 Task: Select the reference search view vs-code in the default folding range provider.
Action: Mouse moved to (22, 601)
Screenshot: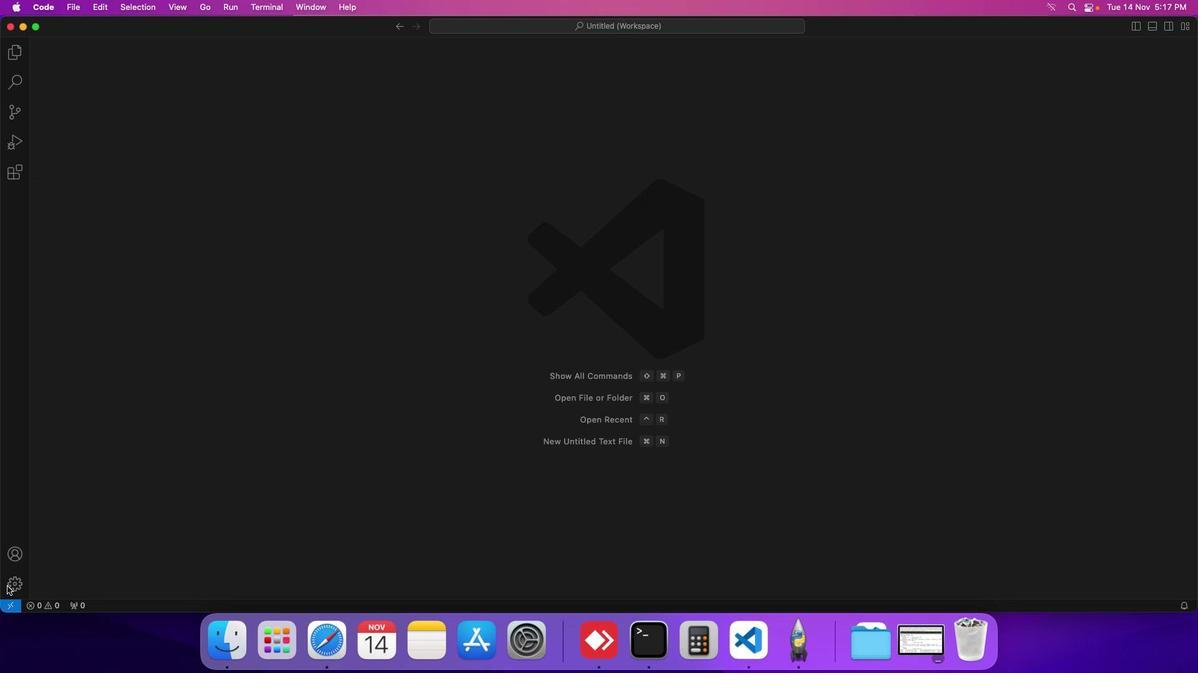 
Action: Mouse pressed left at (22, 601)
Screenshot: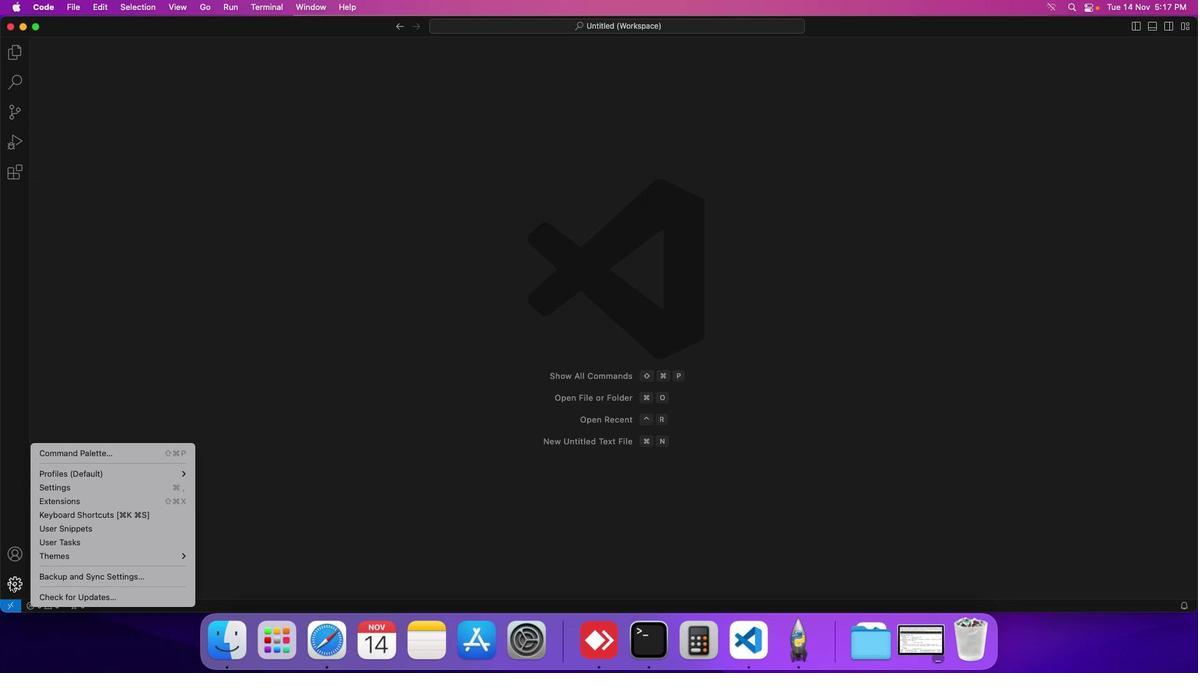
Action: Mouse moved to (129, 506)
Screenshot: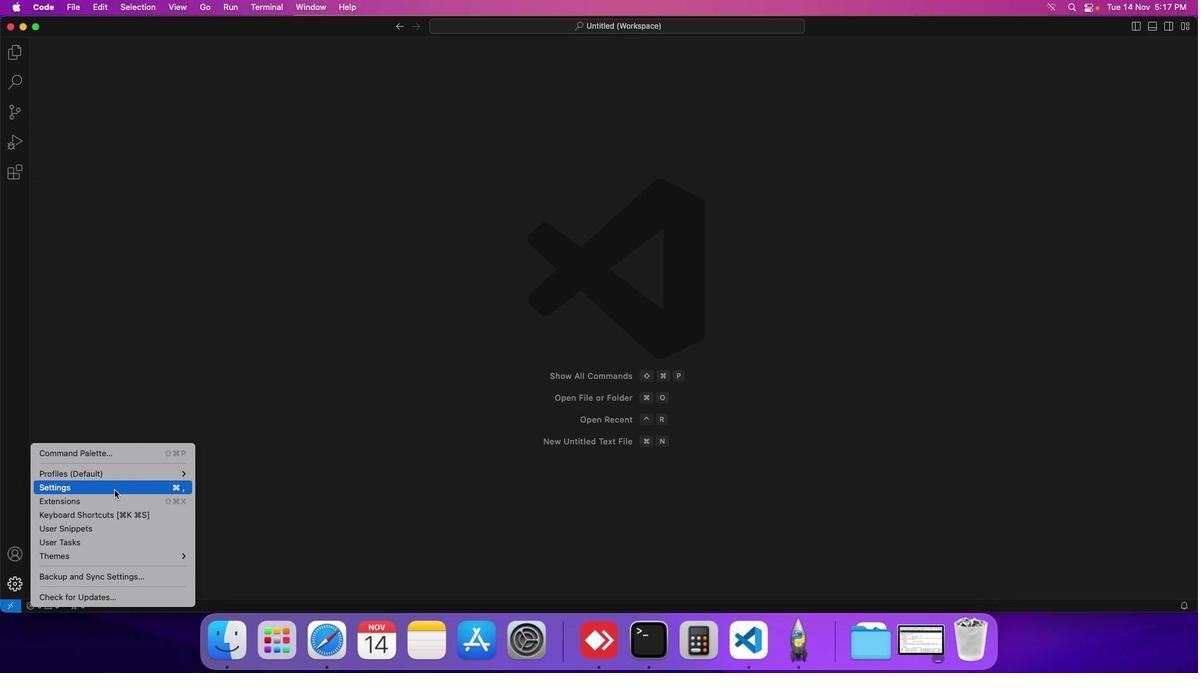 
Action: Mouse pressed left at (129, 506)
Screenshot: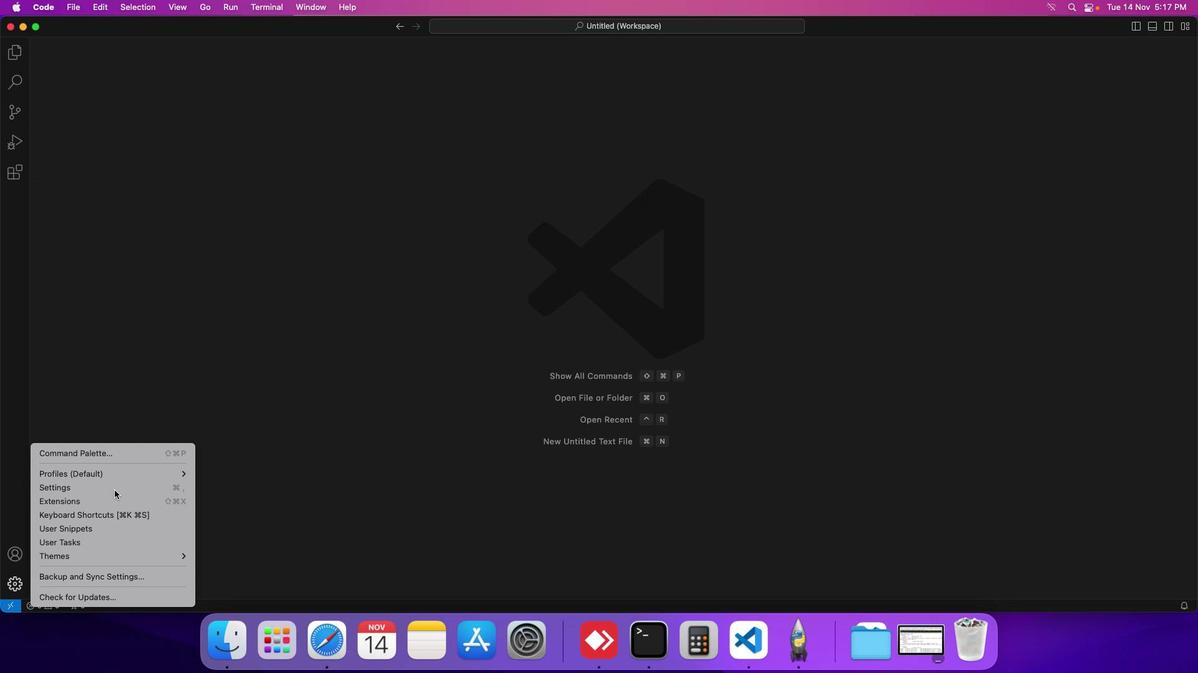 
Action: Mouse moved to (317, 112)
Screenshot: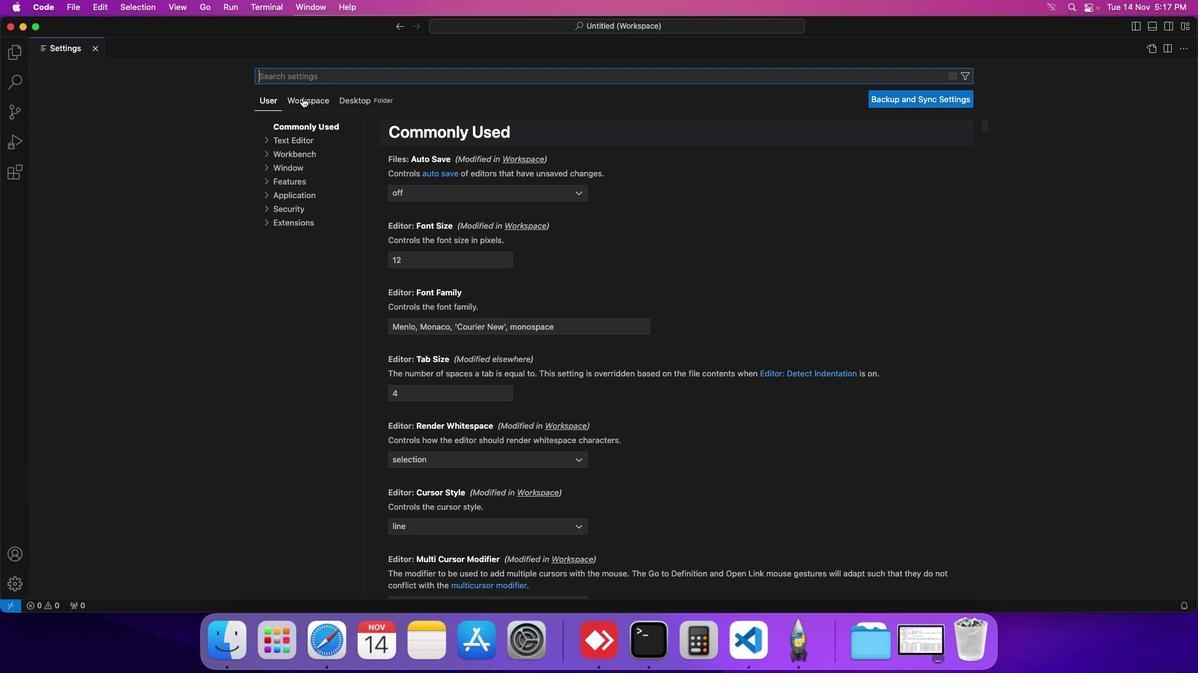
Action: Mouse pressed left at (317, 112)
Screenshot: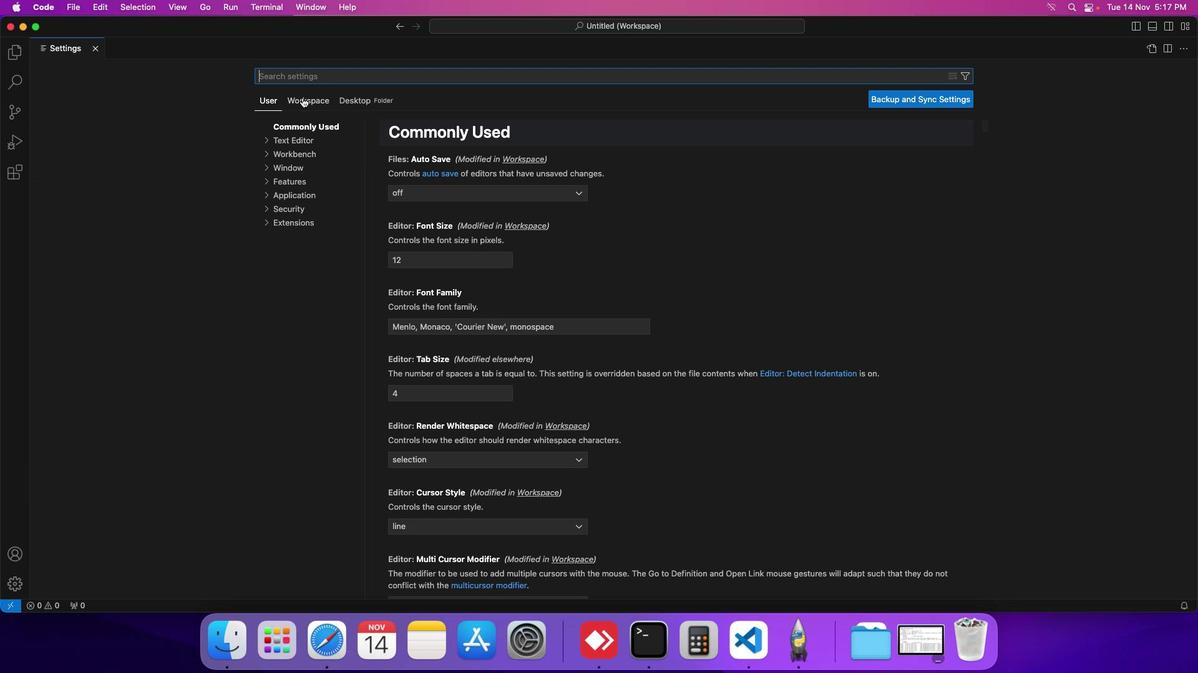 
Action: Mouse moved to (317, 152)
Screenshot: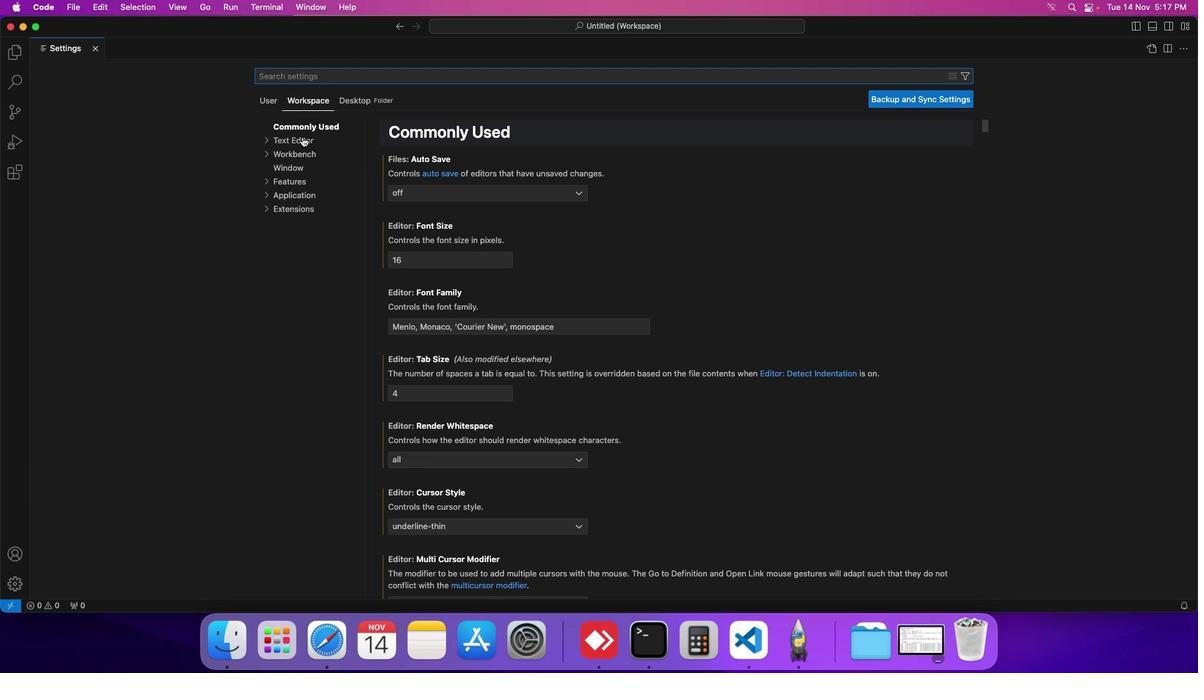 
Action: Mouse pressed left at (317, 152)
Screenshot: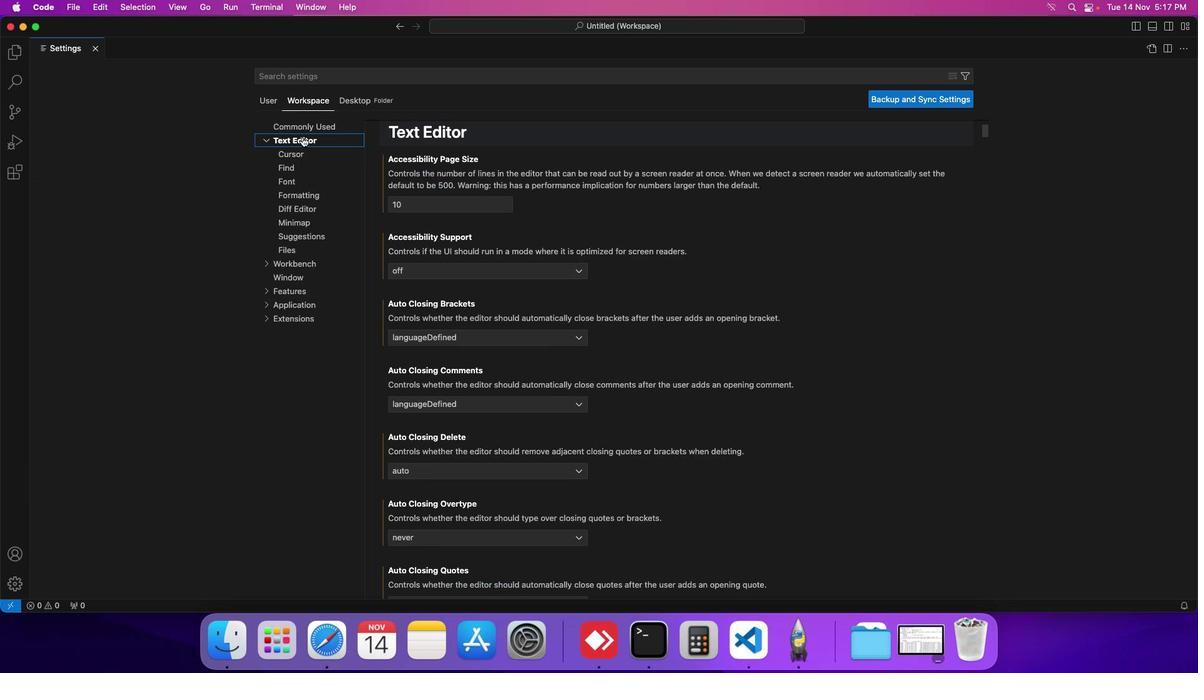 
Action: Mouse moved to (487, 353)
Screenshot: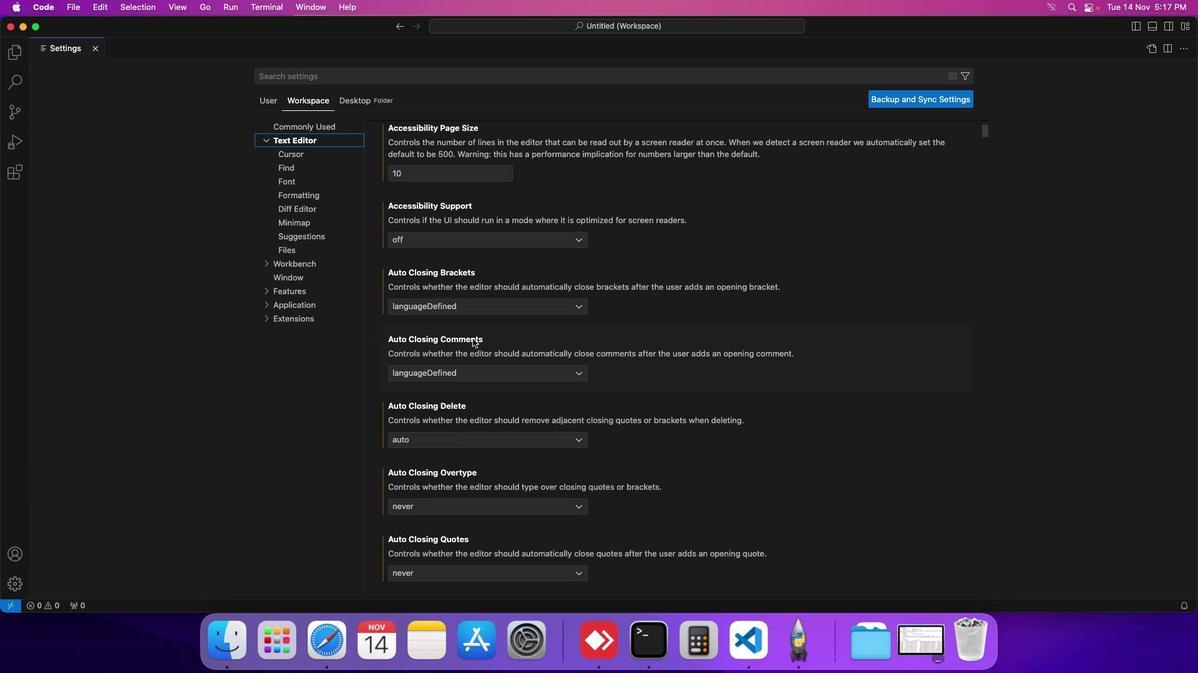 
Action: Mouse scrolled (487, 353) with delta (14, 14)
Screenshot: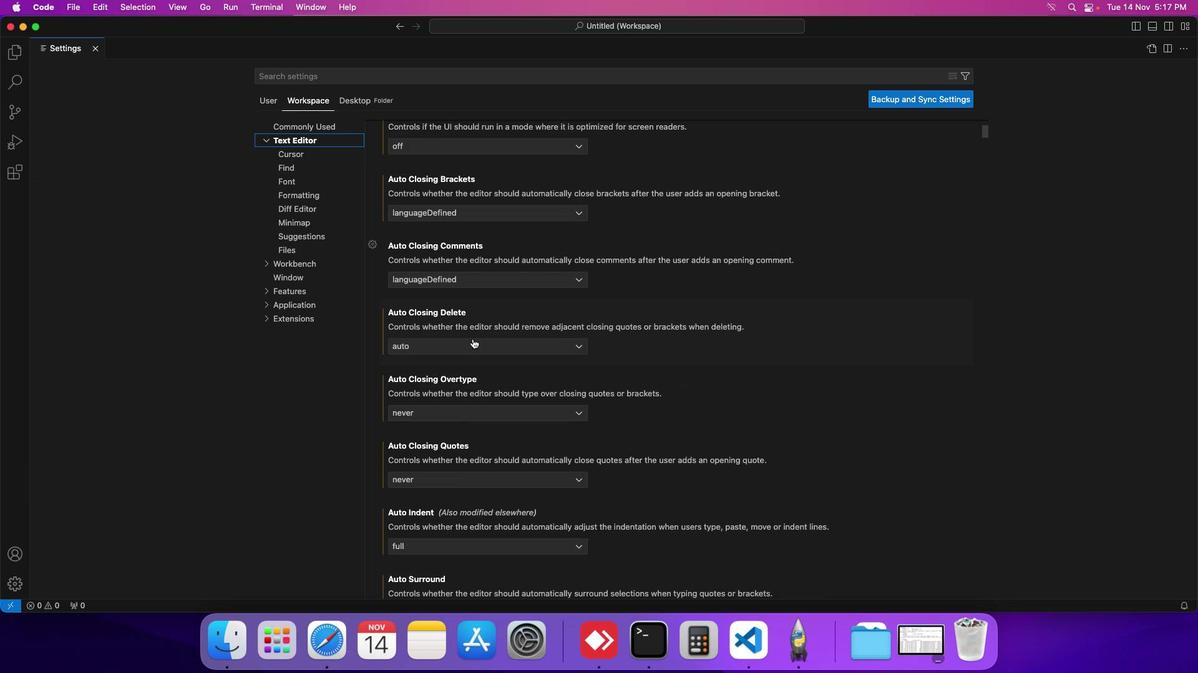 
Action: Mouse scrolled (487, 353) with delta (14, 14)
Screenshot: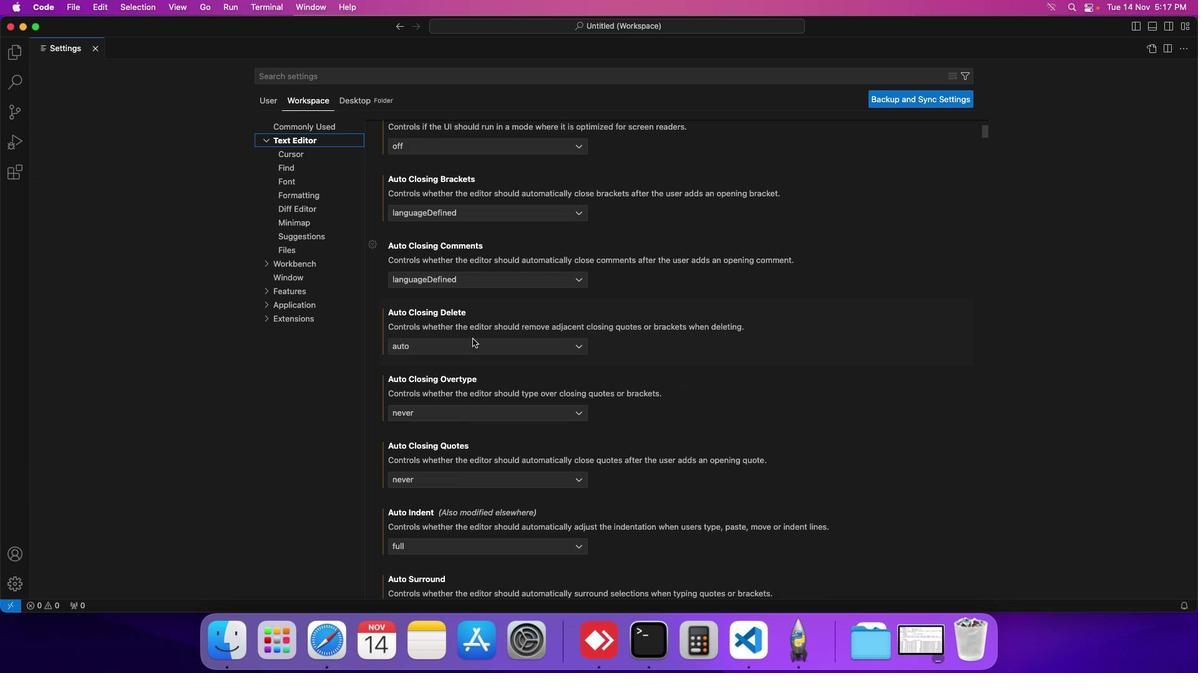 
Action: Mouse scrolled (487, 353) with delta (14, 13)
Screenshot: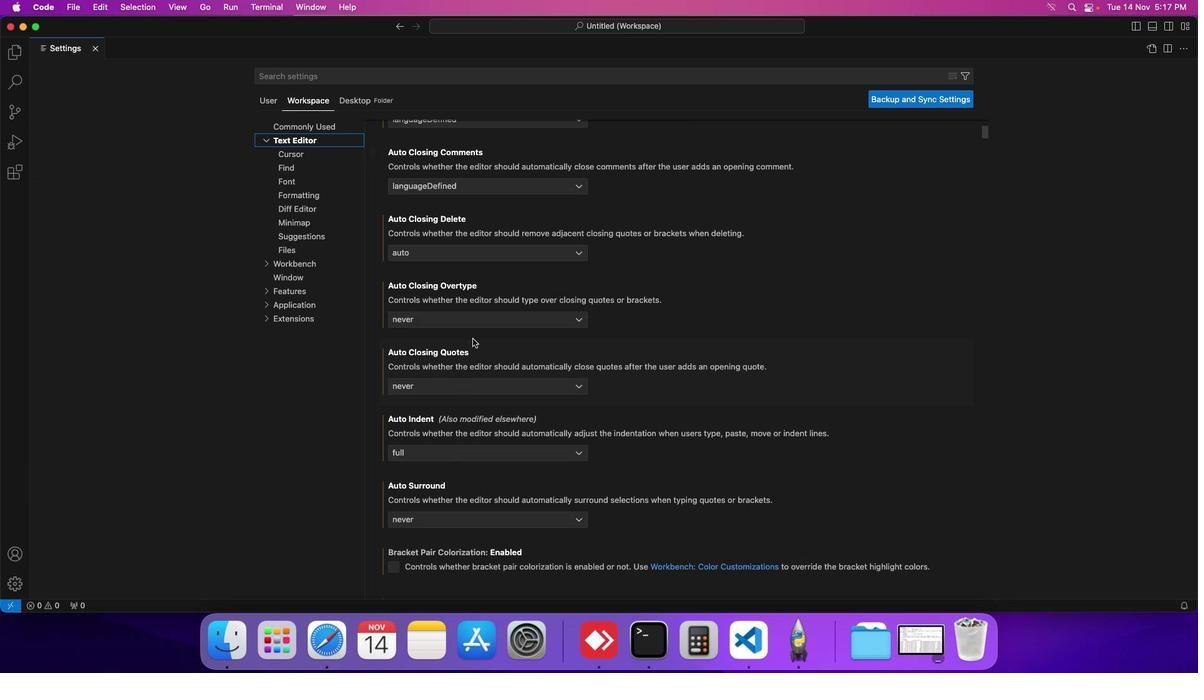 
Action: Mouse scrolled (487, 353) with delta (14, 13)
Screenshot: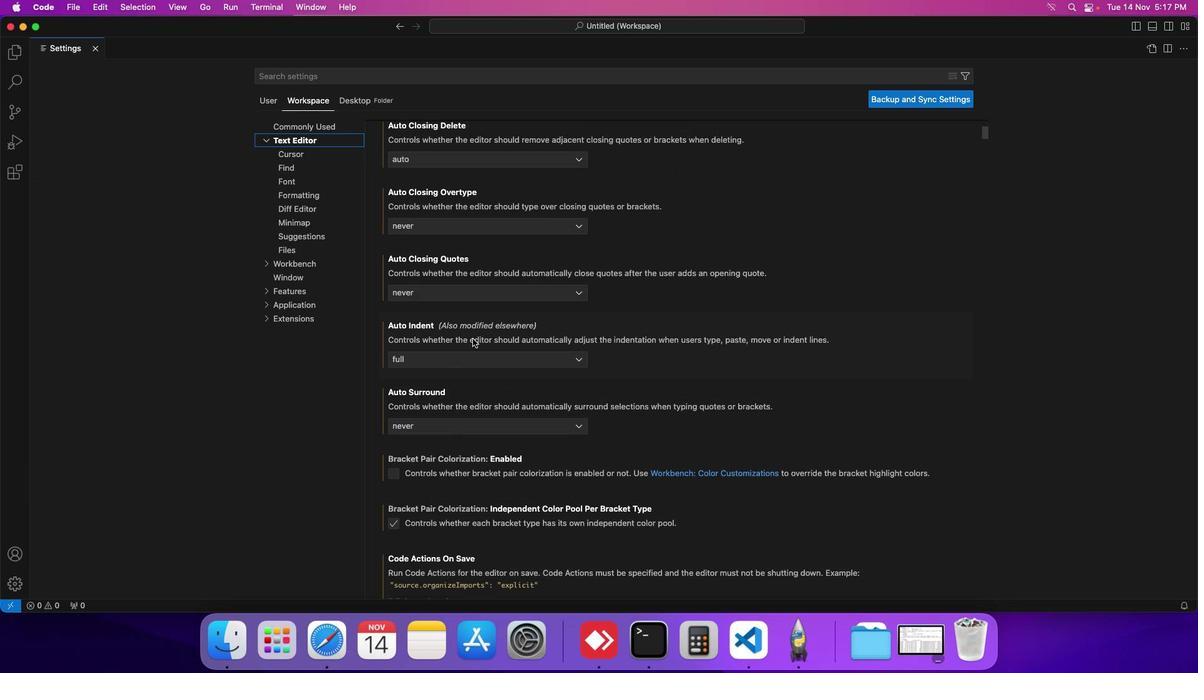 
Action: Mouse scrolled (487, 353) with delta (14, 13)
Screenshot: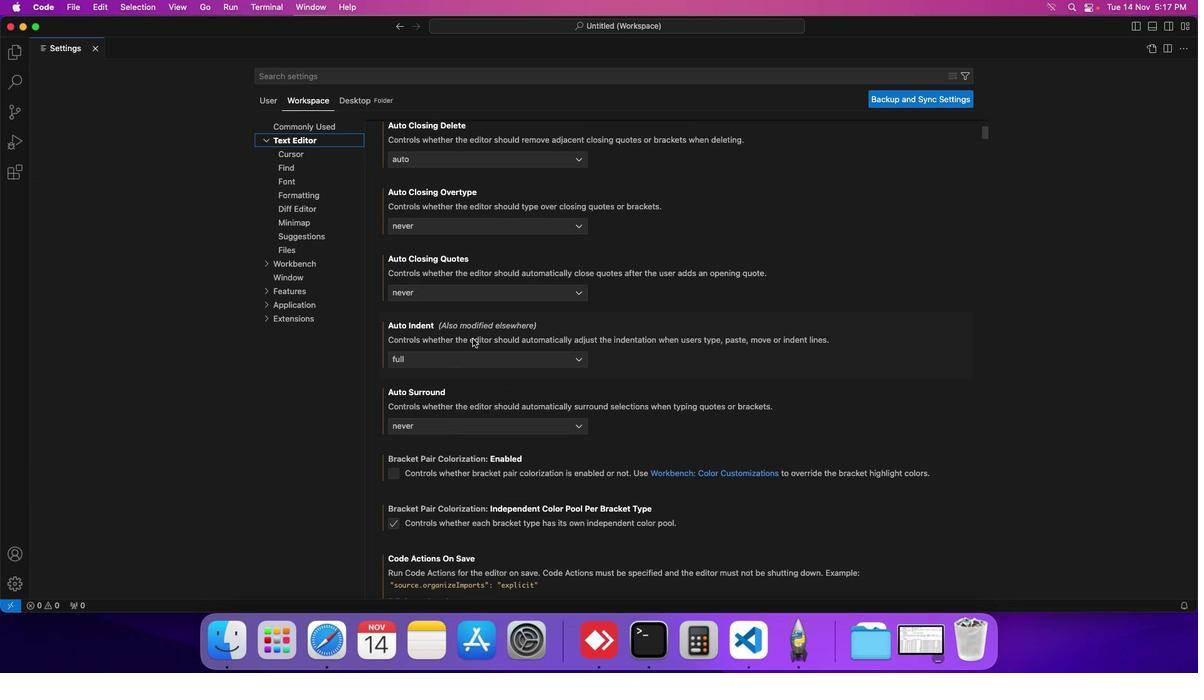 
Action: Mouse scrolled (487, 353) with delta (14, 14)
Screenshot: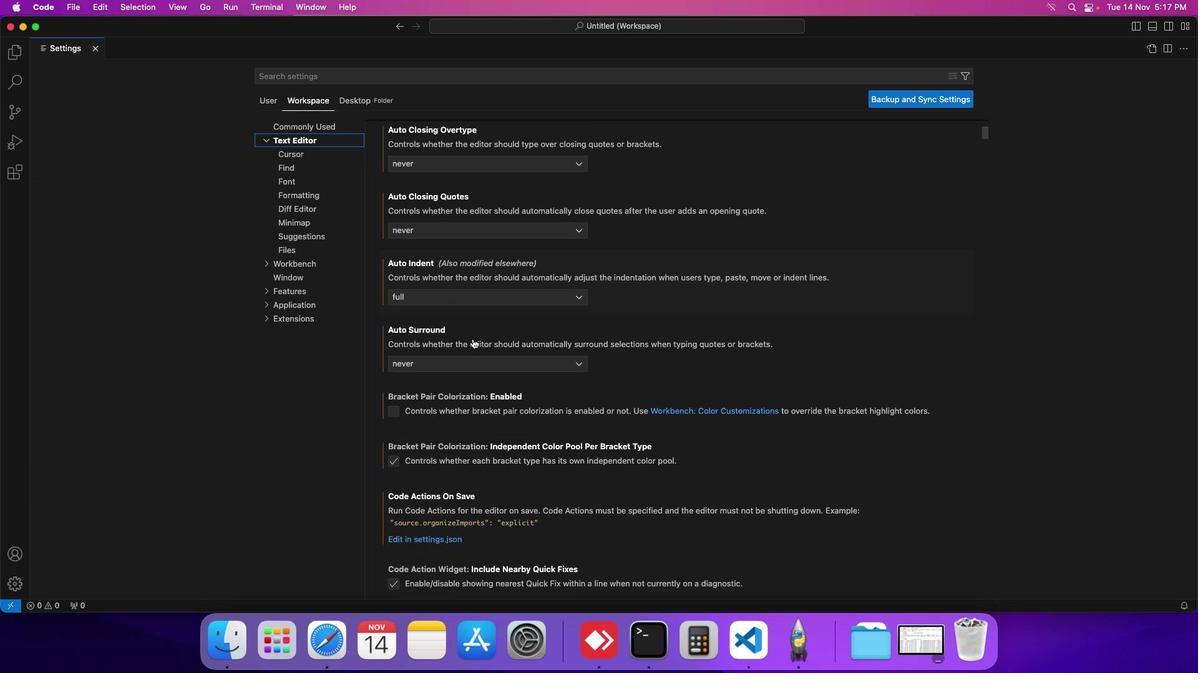 
Action: Mouse scrolled (487, 353) with delta (14, 14)
Screenshot: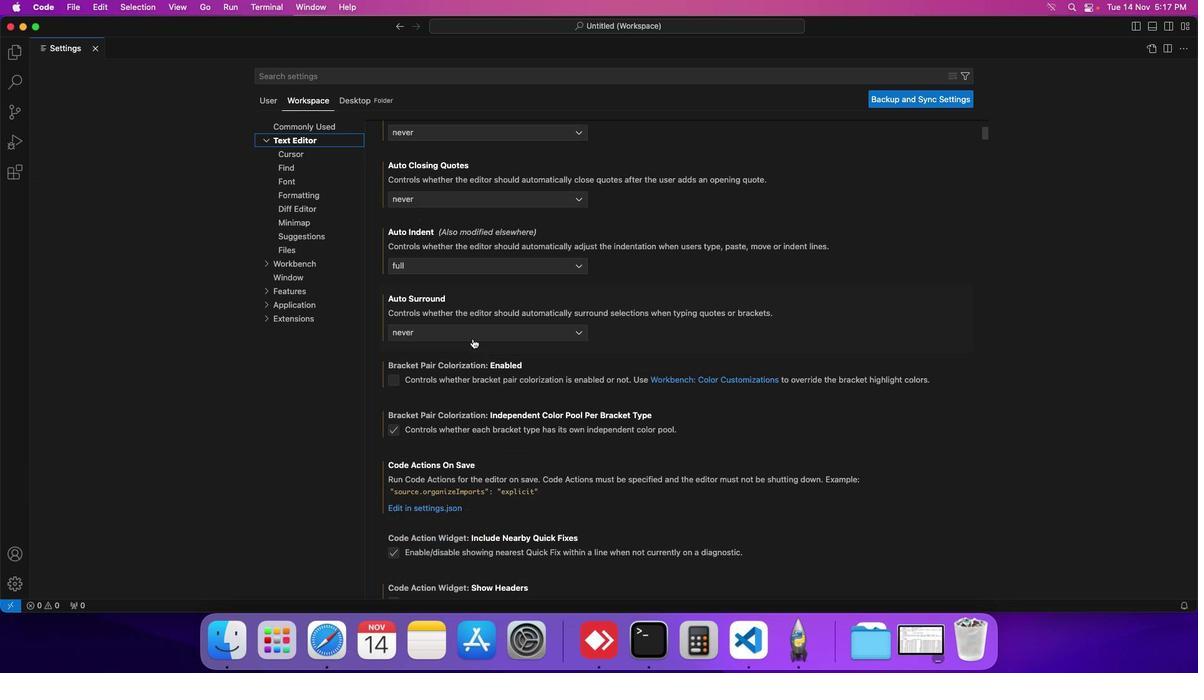 
Action: Mouse scrolled (487, 353) with delta (14, 14)
Screenshot: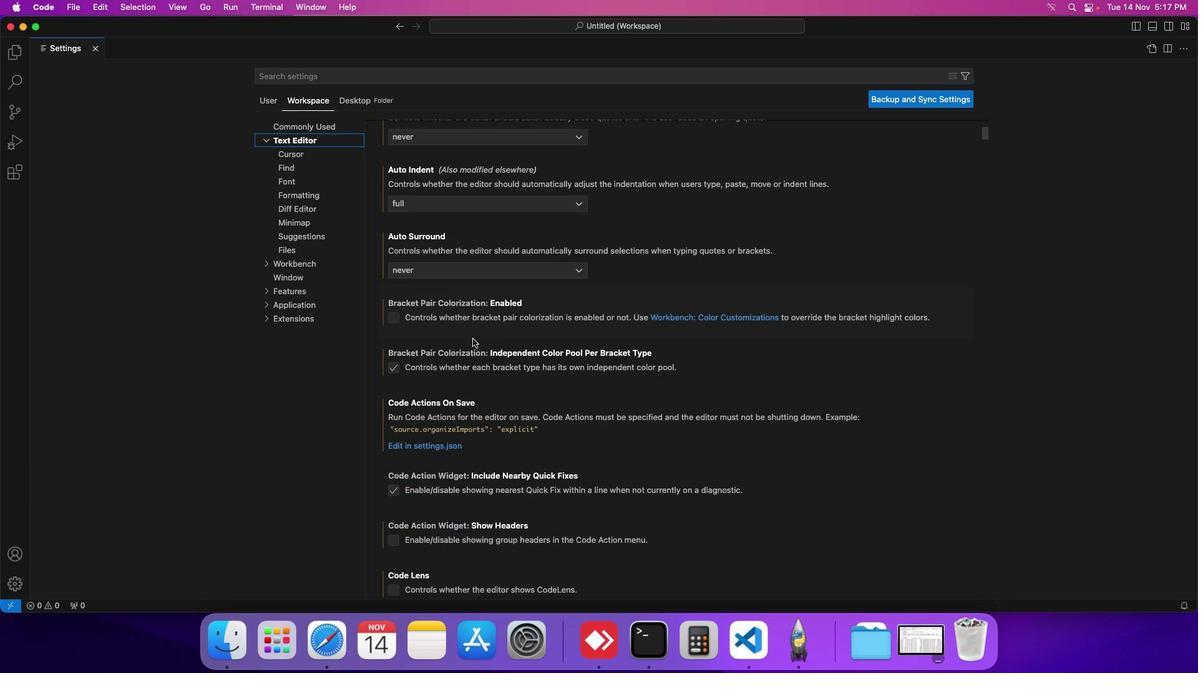 
Action: Mouse scrolled (487, 353) with delta (14, 13)
Screenshot: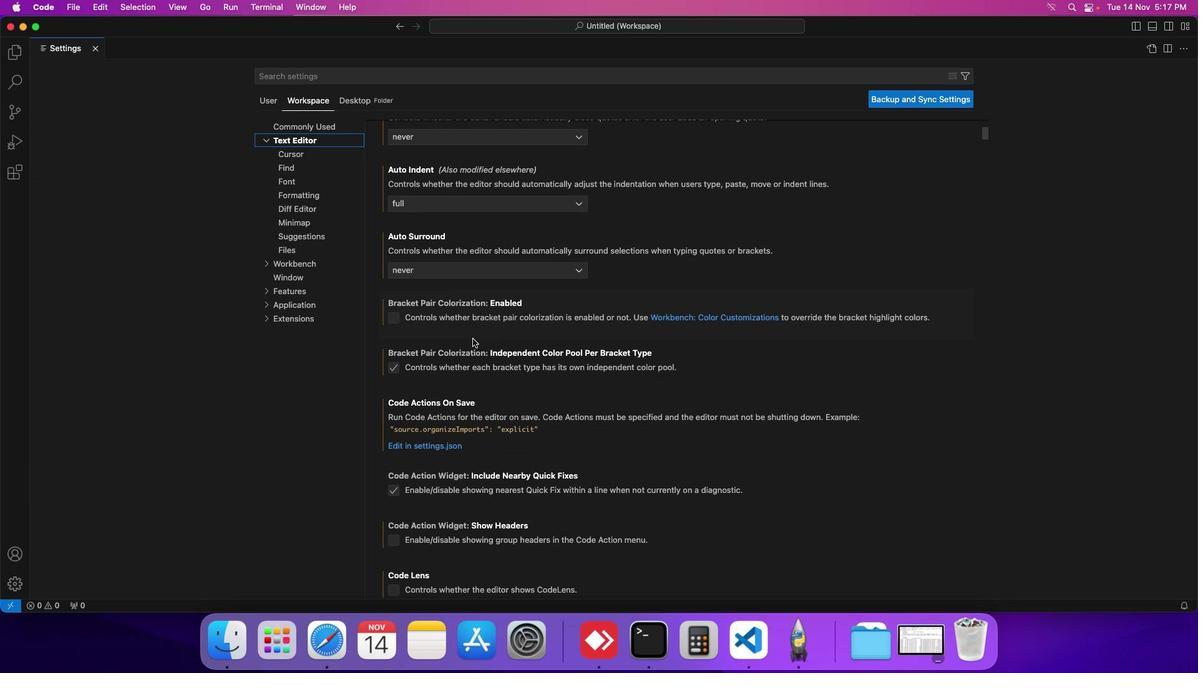 
Action: Mouse scrolled (487, 353) with delta (14, 14)
Screenshot: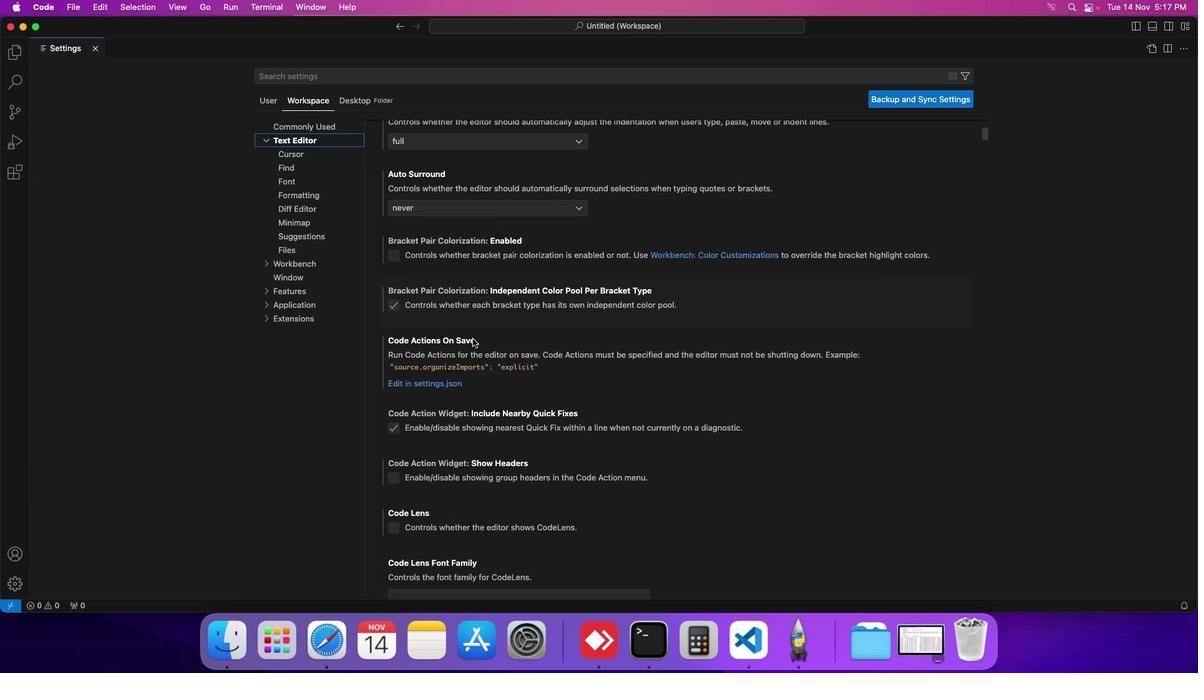 
Action: Mouse scrolled (487, 353) with delta (14, 14)
Screenshot: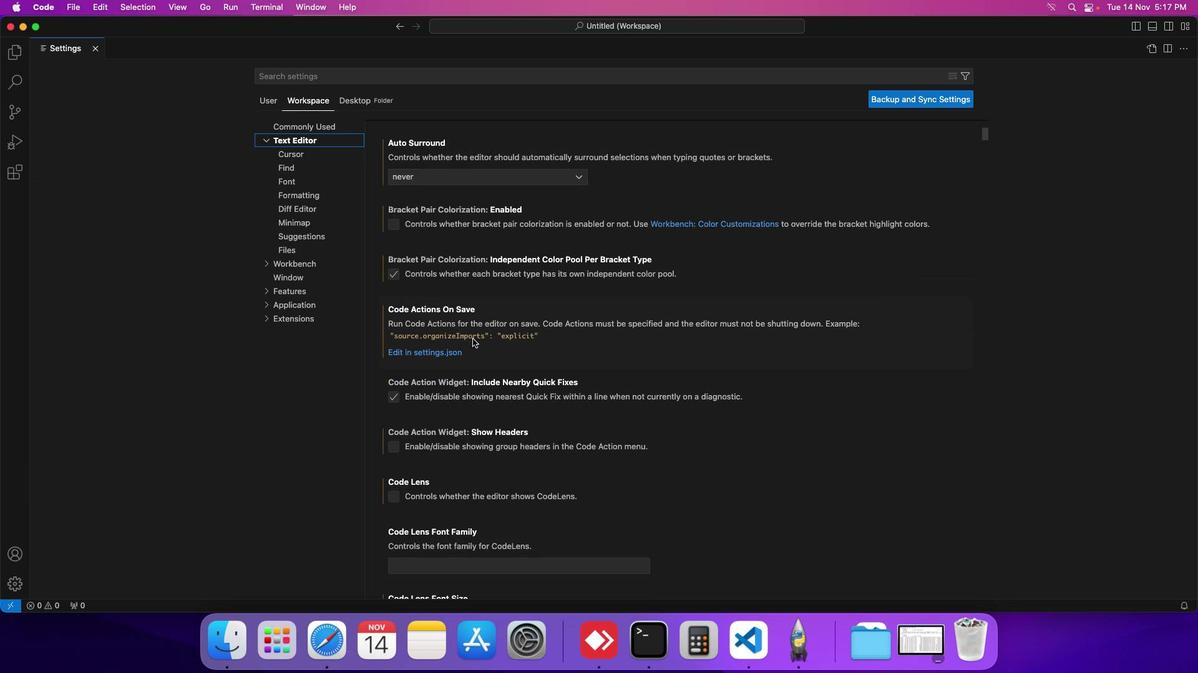 
Action: Mouse scrolled (487, 353) with delta (14, 14)
Screenshot: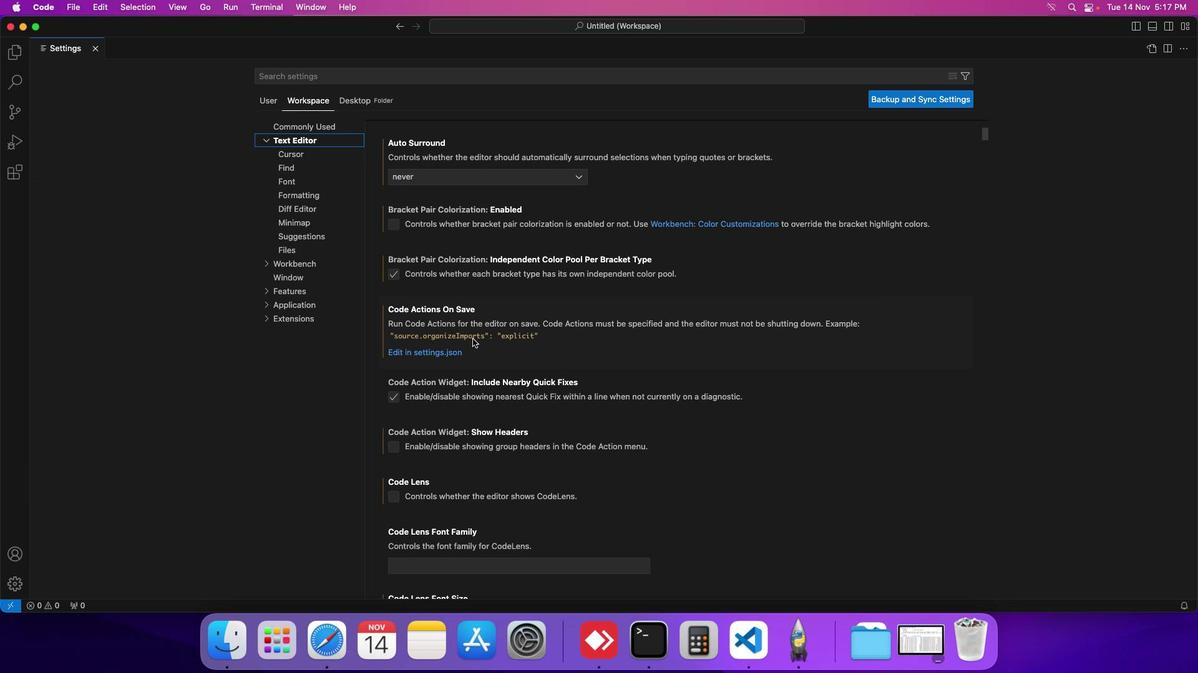 
Action: Mouse scrolled (487, 353) with delta (14, 14)
Screenshot: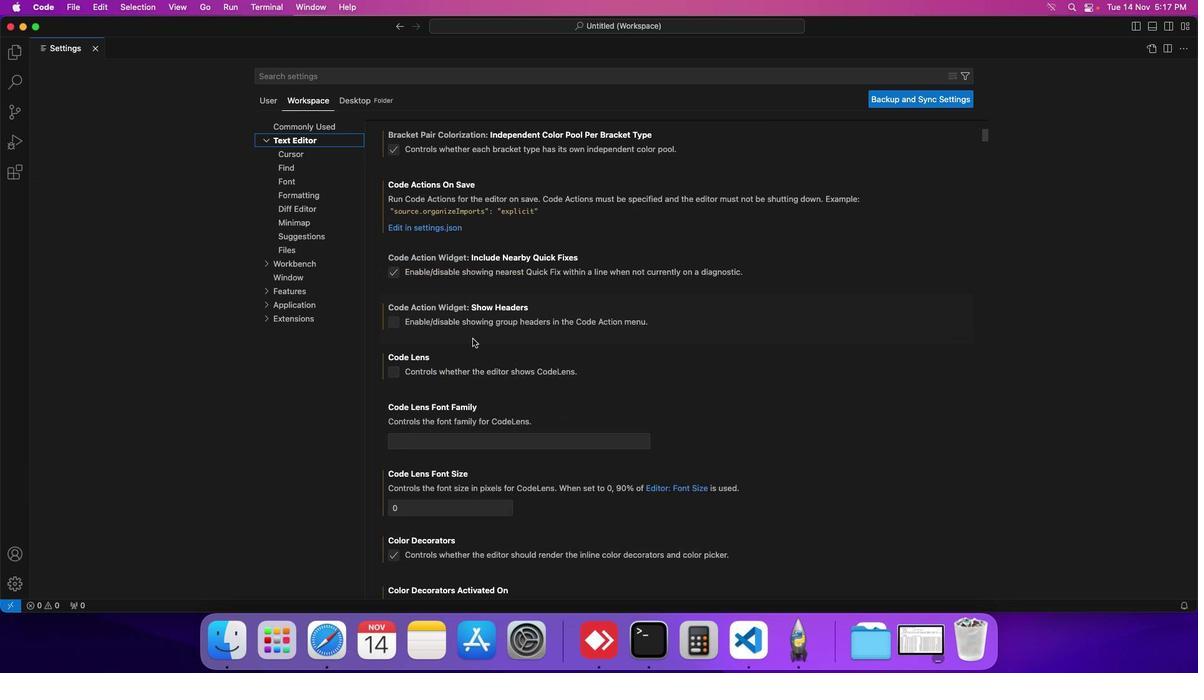 
Action: Mouse scrolled (487, 353) with delta (14, 14)
Screenshot: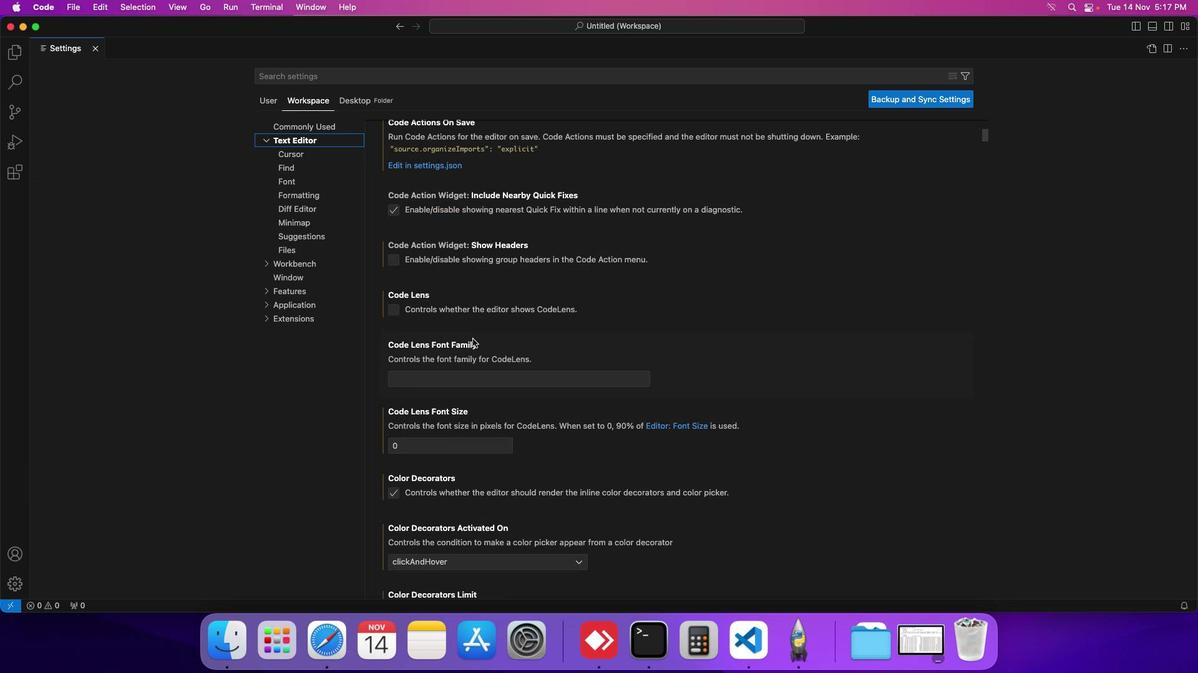 
Action: Mouse scrolled (487, 353) with delta (14, 13)
Screenshot: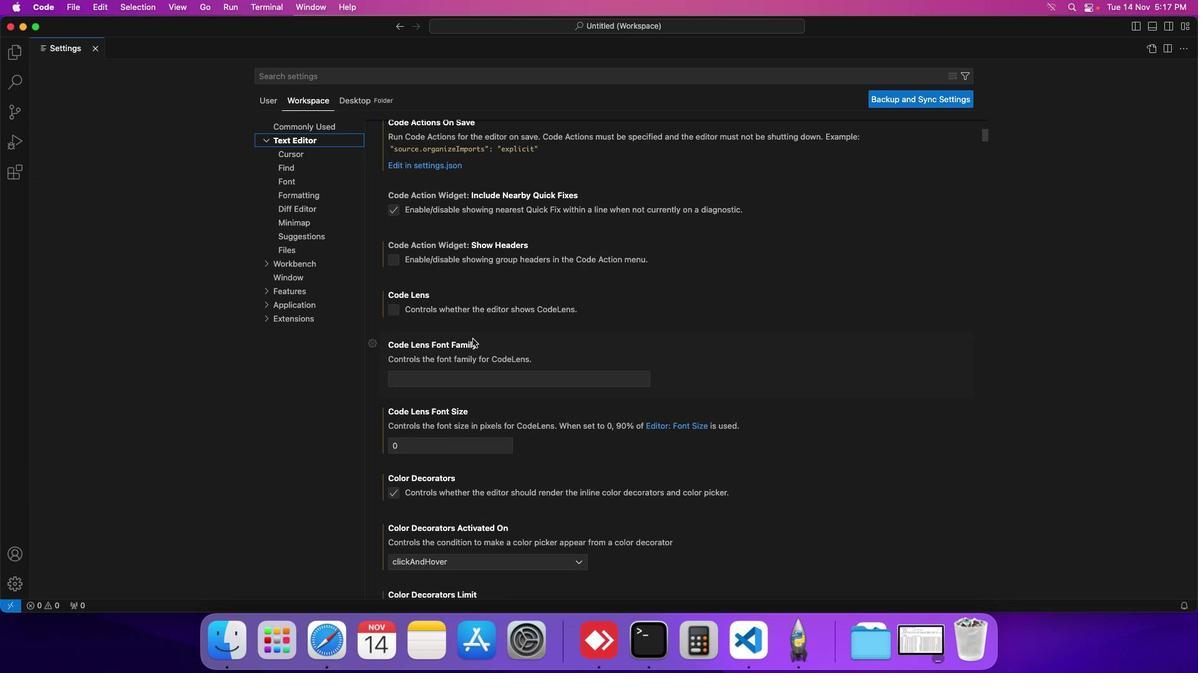 
Action: Mouse scrolled (487, 353) with delta (14, 13)
Screenshot: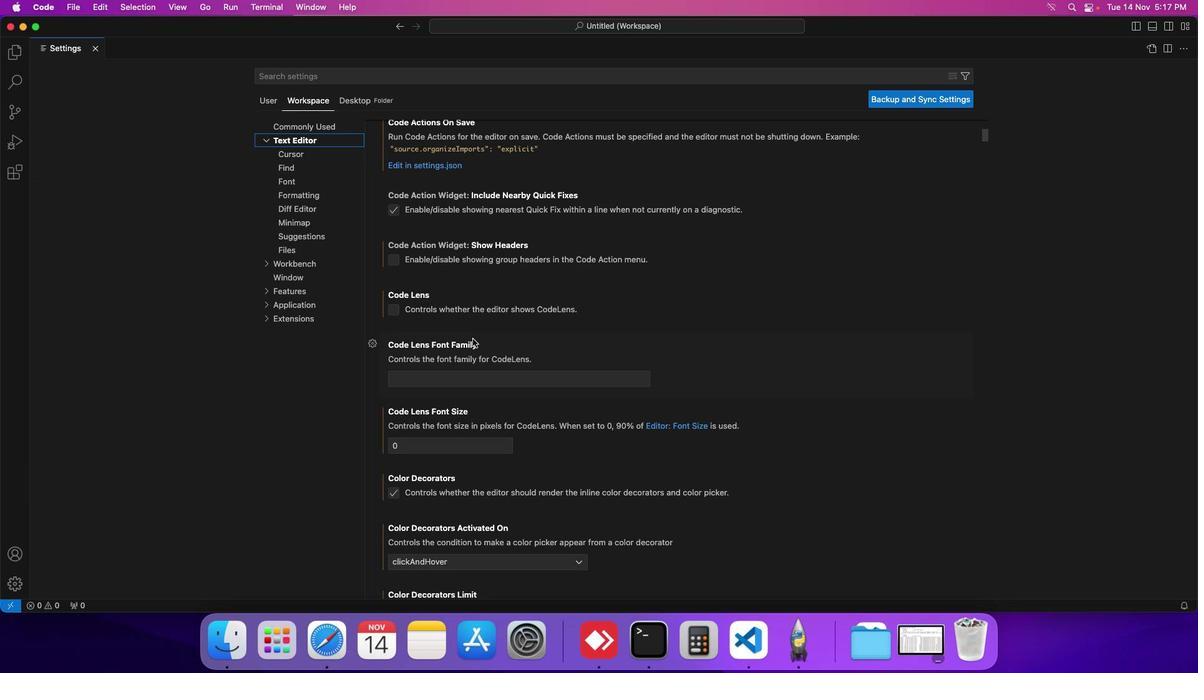 
Action: Mouse scrolled (487, 353) with delta (14, 14)
Screenshot: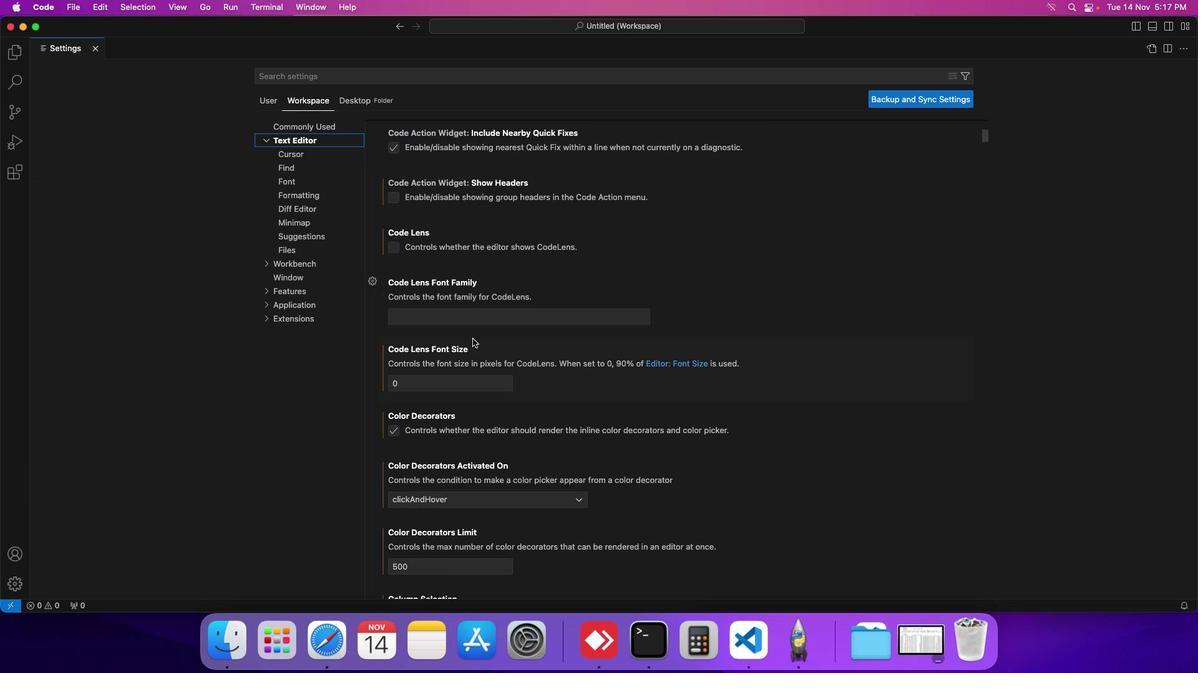 
Action: Mouse scrolled (487, 353) with delta (14, 14)
Screenshot: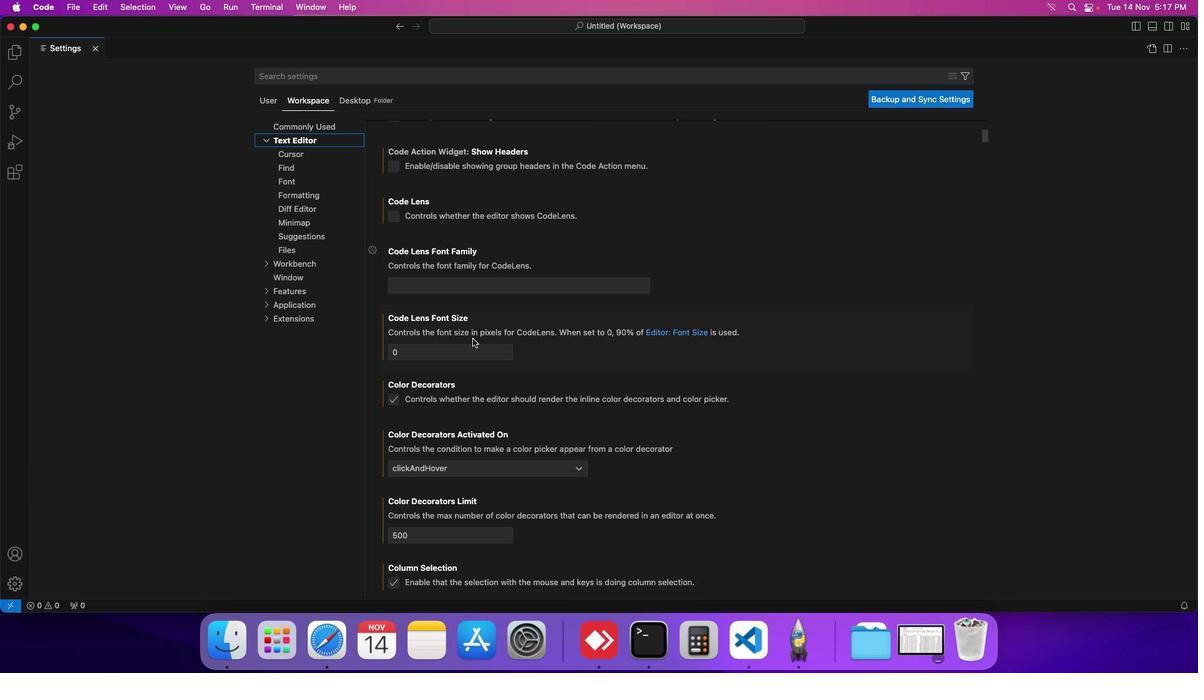 
Action: Mouse scrolled (487, 353) with delta (14, 14)
Screenshot: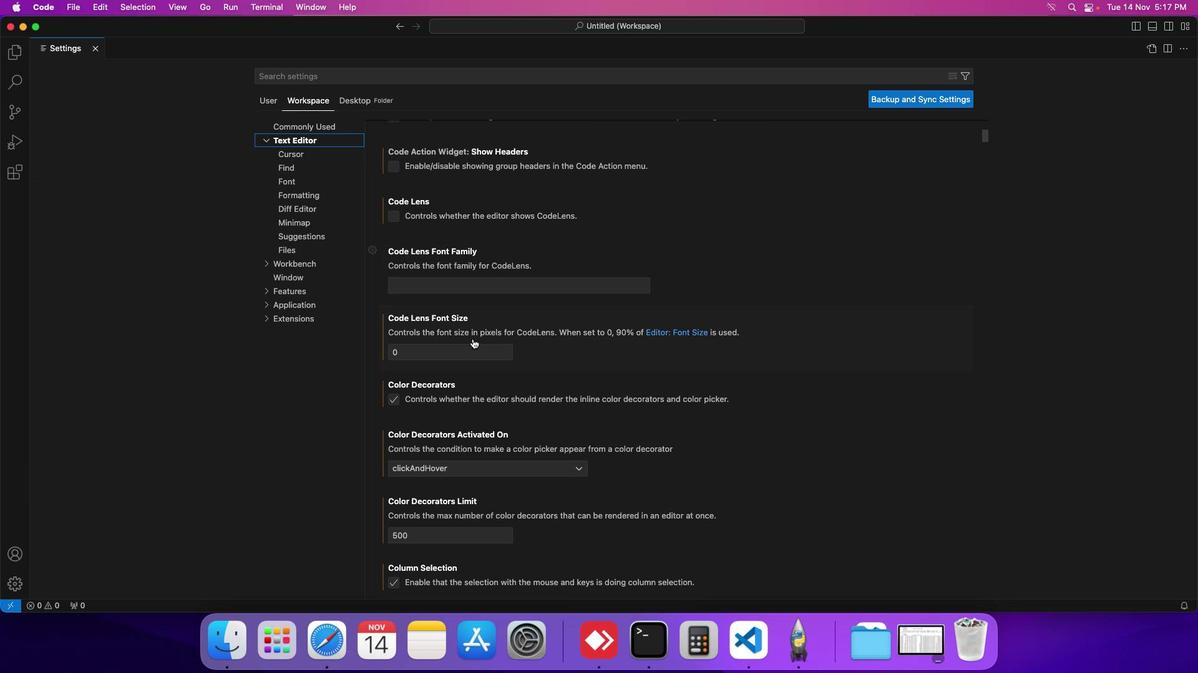 
Action: Mouse scrolled (487, 353) with delta (14, 13)
Screenshot: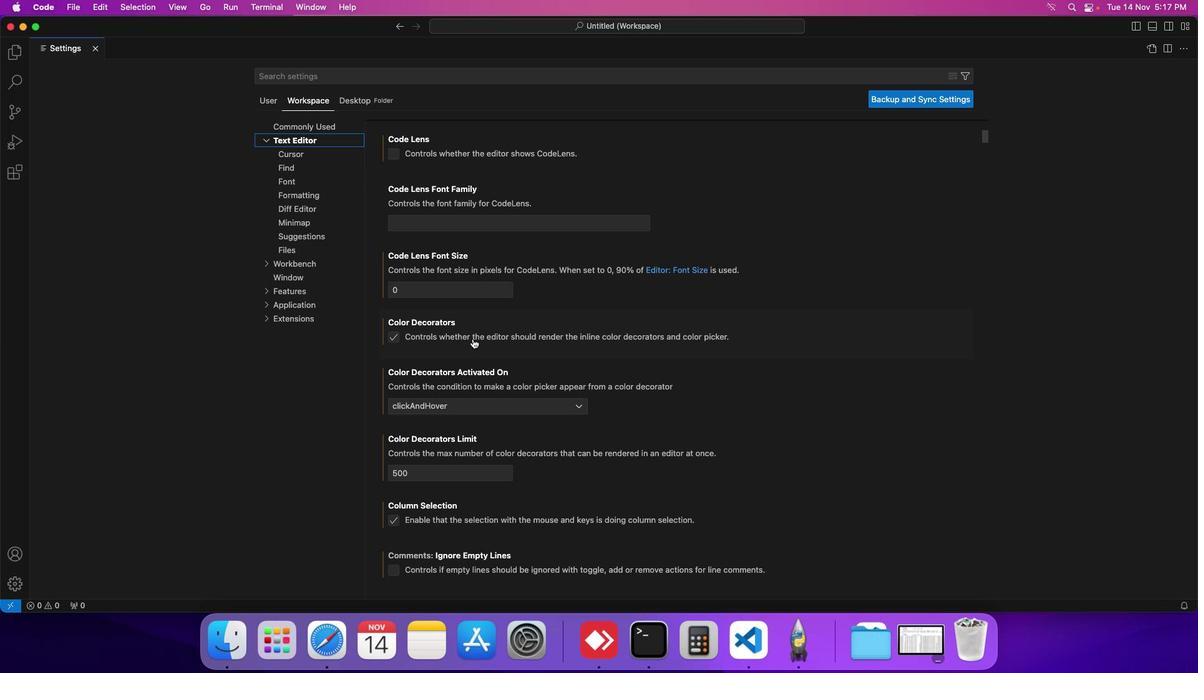 
Action: Mouse scrolled (487, 353) with delta (14, 14)
Screenshot: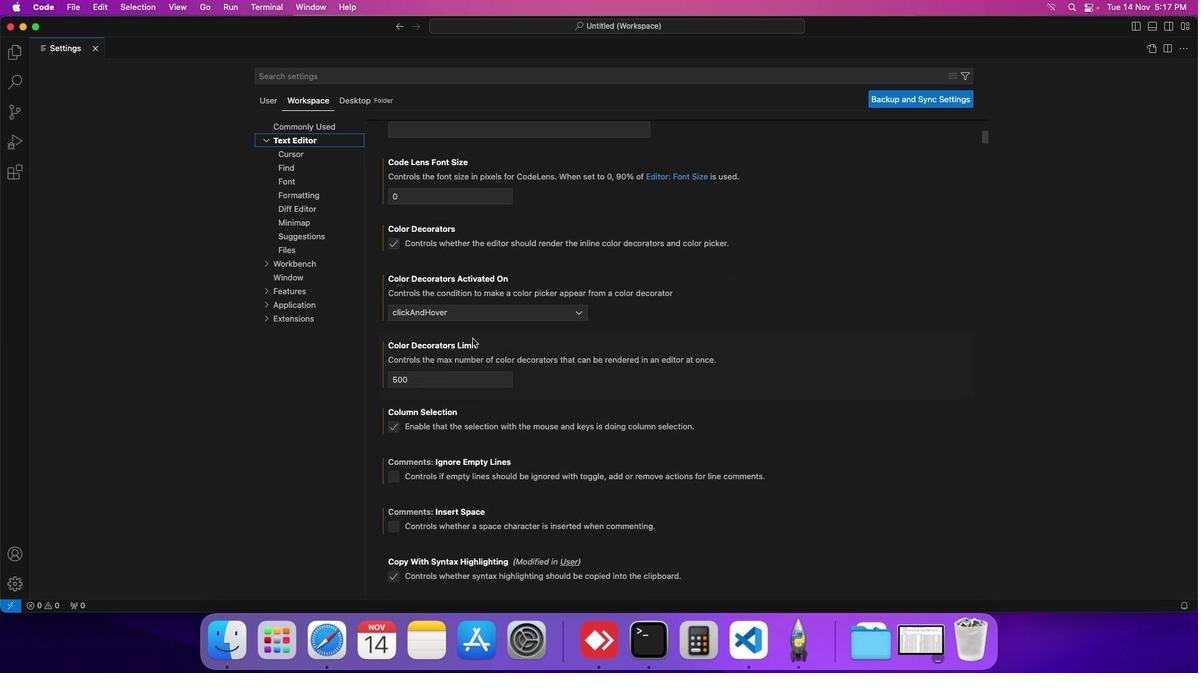 
Action: Mouse scrolled (487, 353) with delta (14, 14)
Screenshot: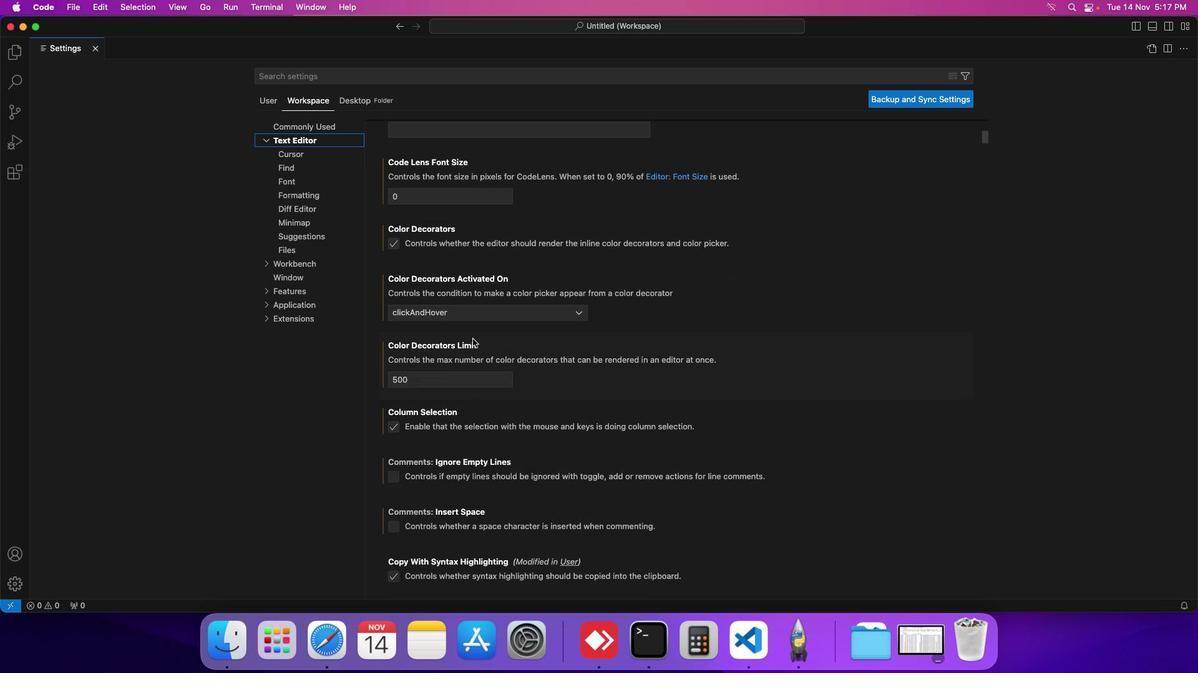 
Action: Mouse scrolled (487, 353) with delta (14, 14)
Screenshot: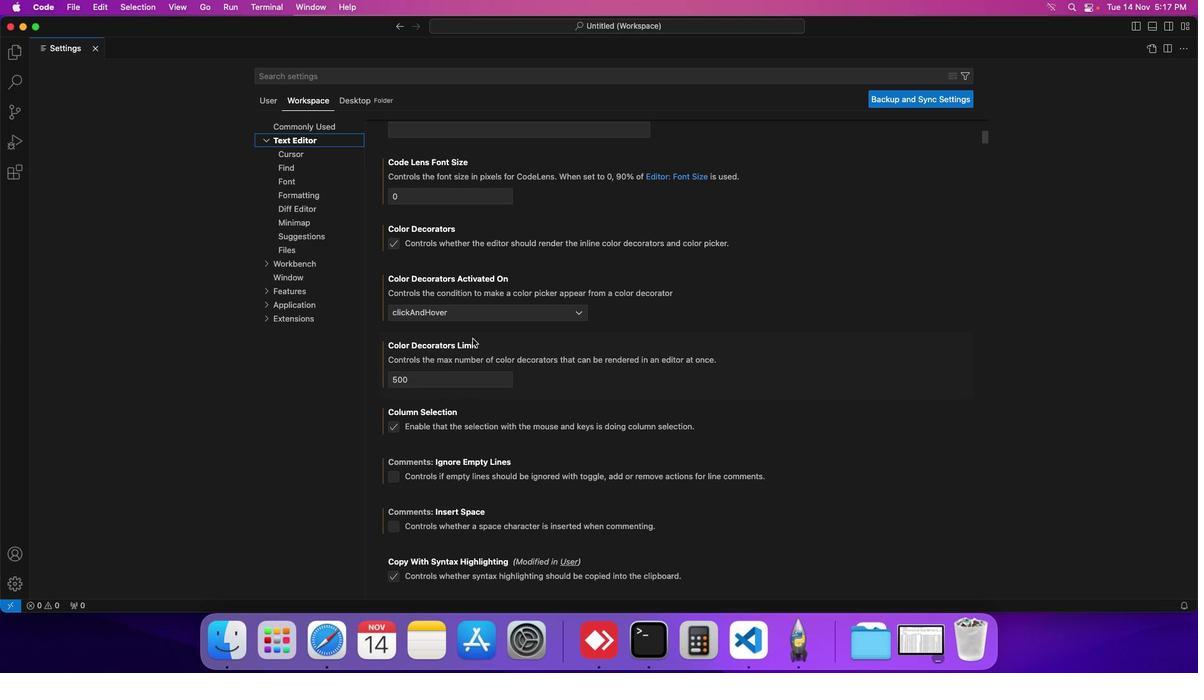 
Action: Mouse scrolled (487, 353) with delta (14, 14)
Screenshot: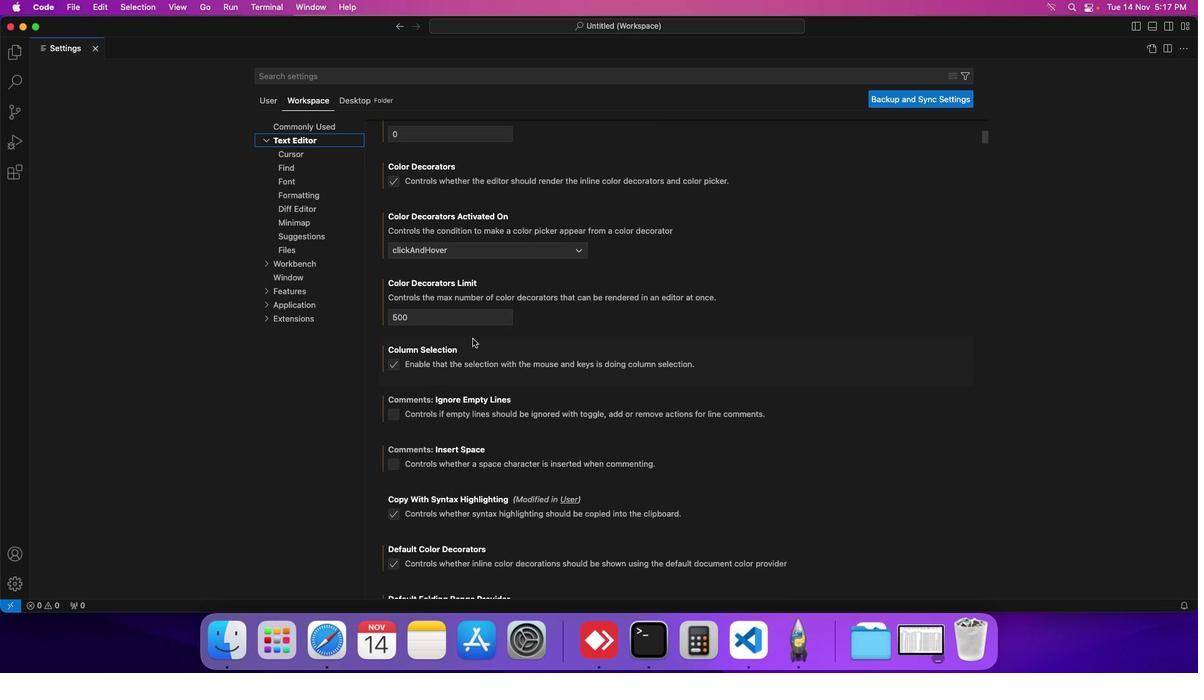 
Action: Mouse scrolled (487, 353) with delta (14, 14)
Screenshot: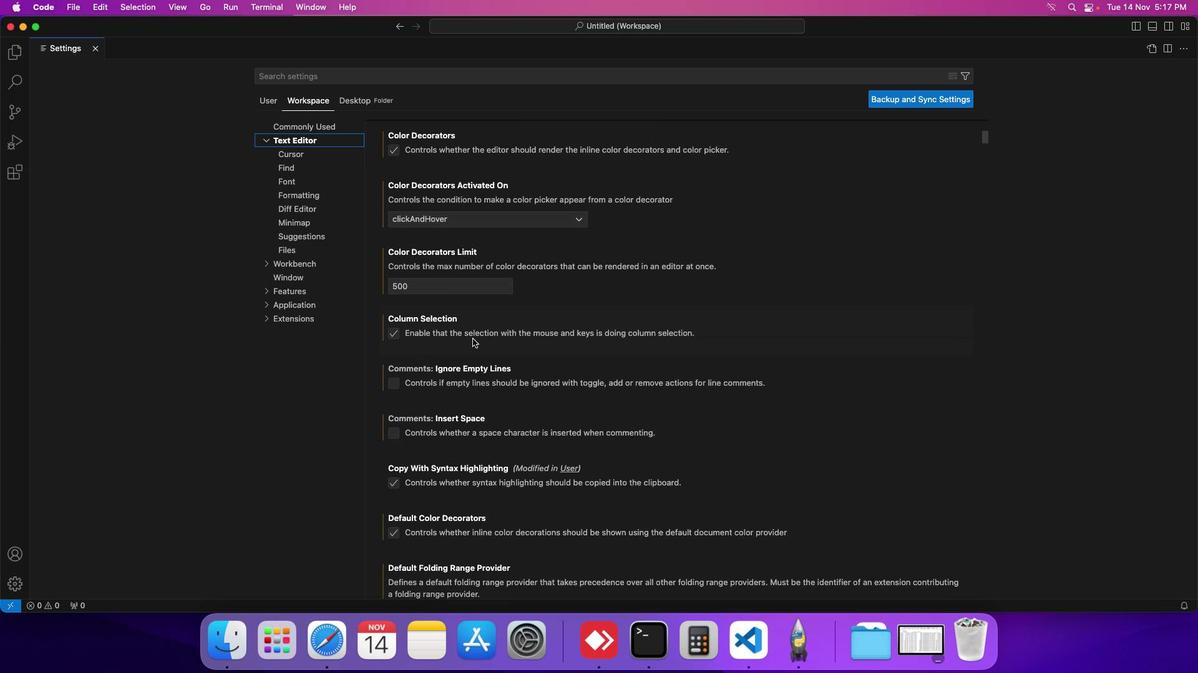 
Action: Mouse scrolled (487, 353) with delta (14, 14)
Screenshot: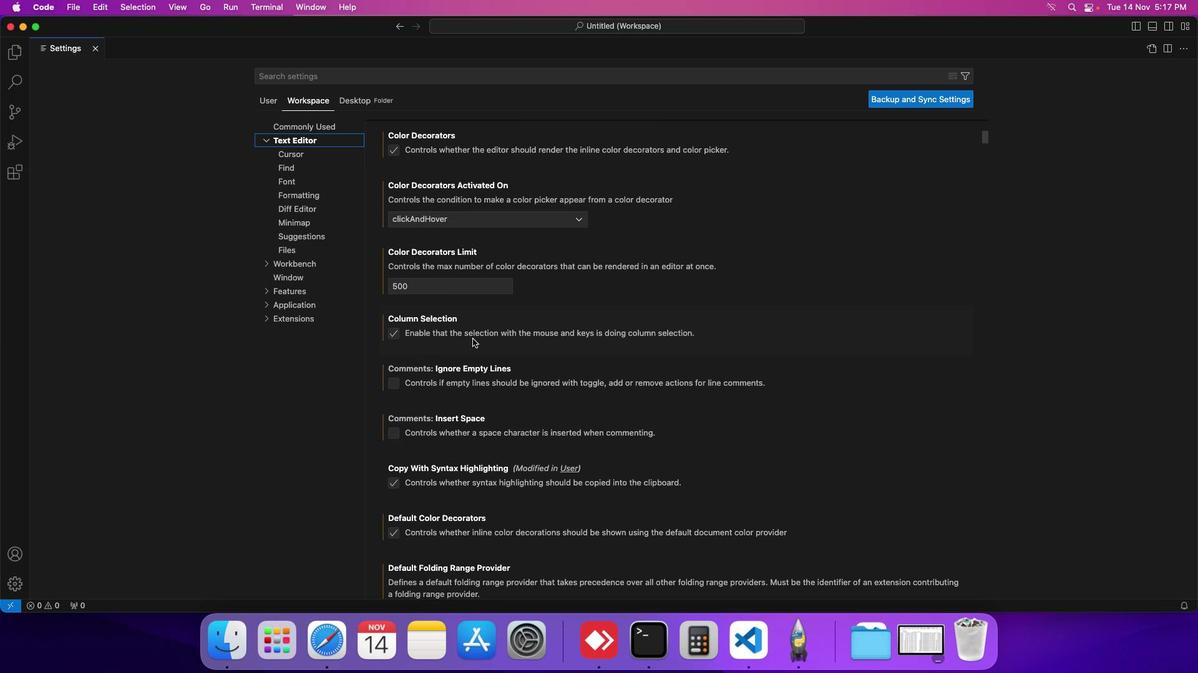 
Action: Mouse scrolled (487, 353) with delta (14, 14)
Screenshot: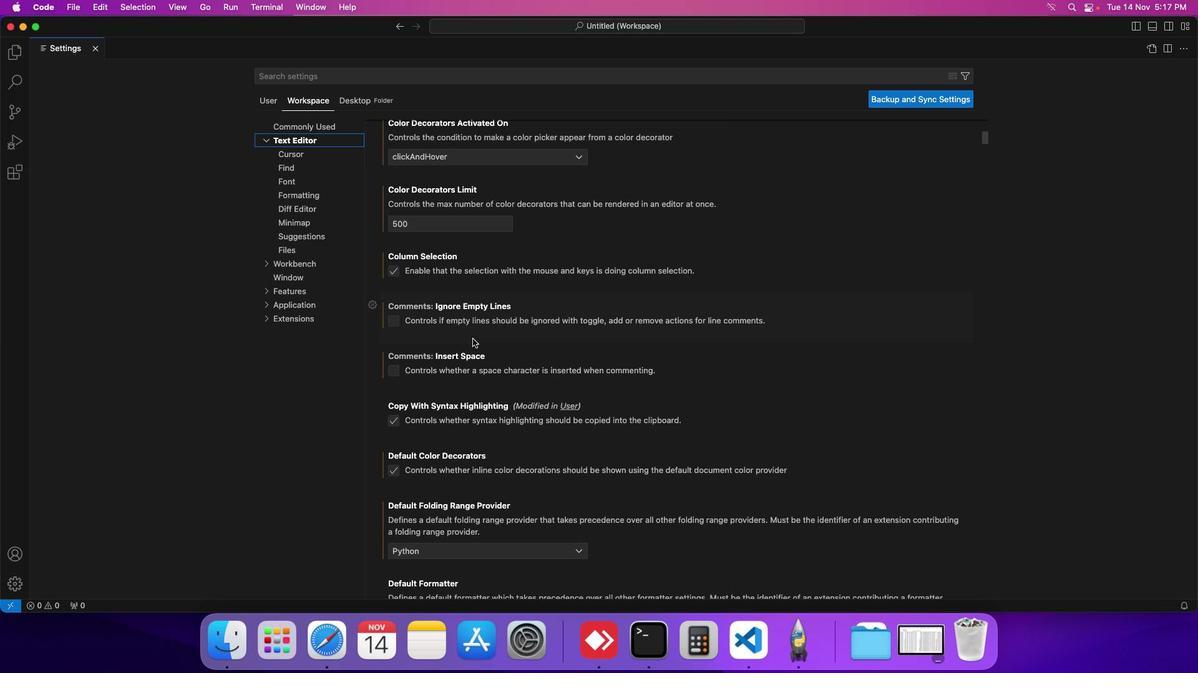 
Action: Mouse scrolled (487, 353) with delta (14, 14)
Screenshot: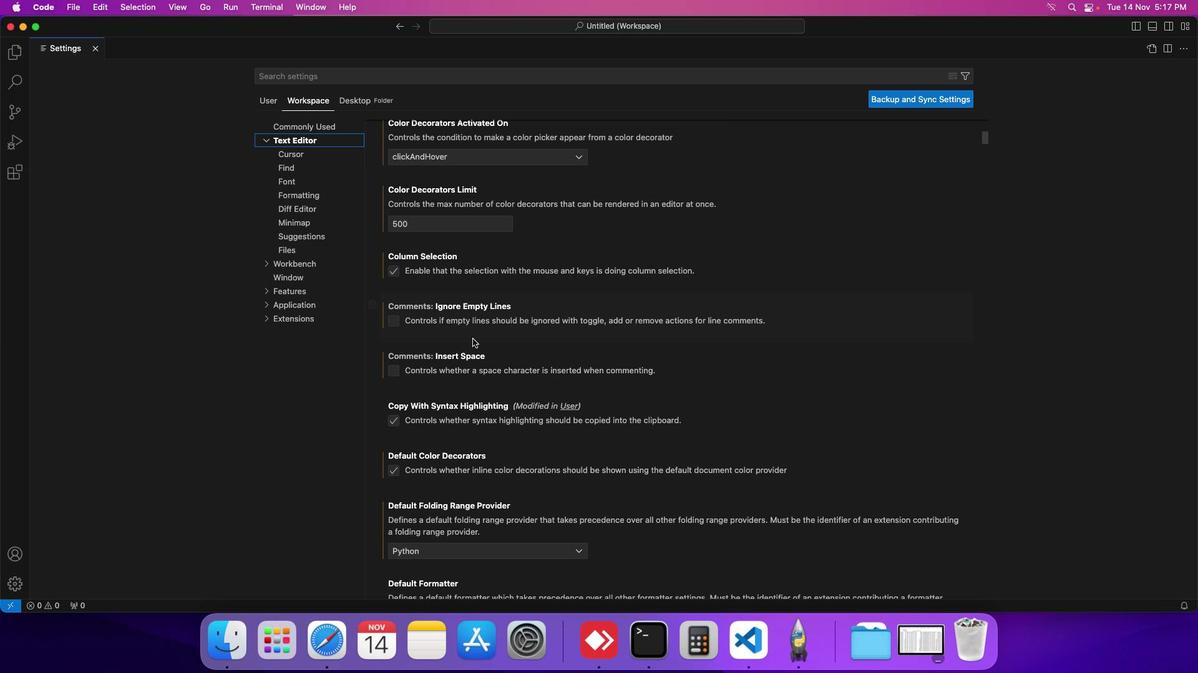 
Action: Mouse scrolled (487, 353) with delta (14, 14)
Screenshot: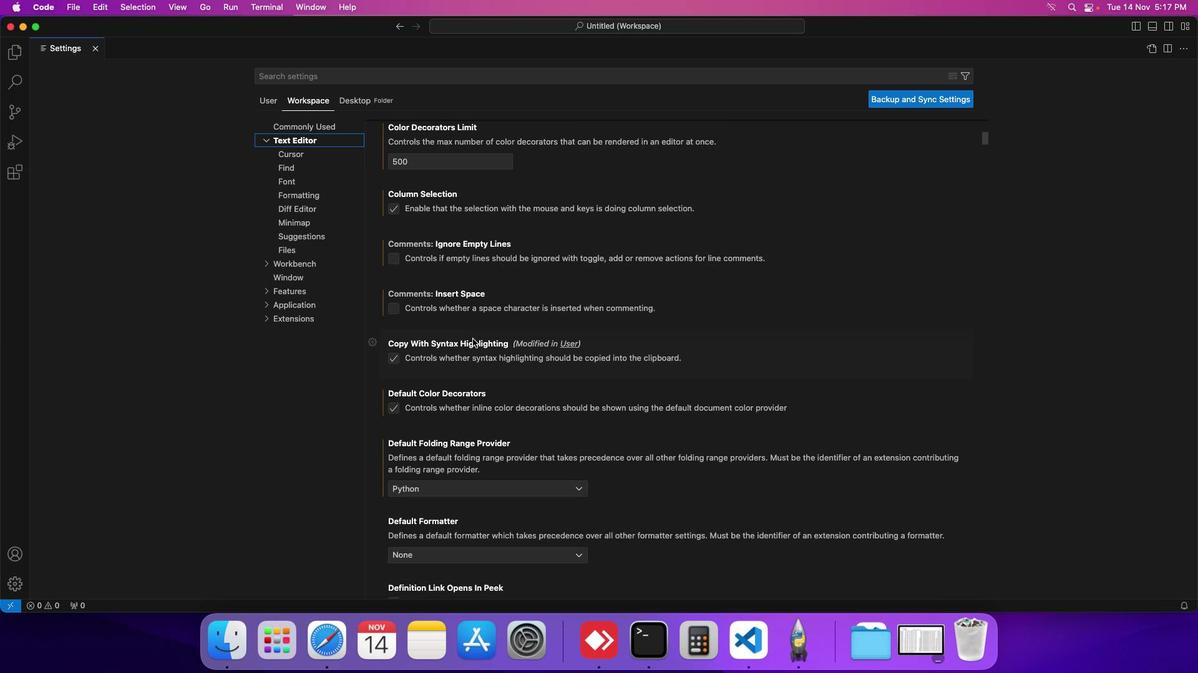 
Action: Mouse scrolled (487, 353) with delta (14, 14)
Screenshot: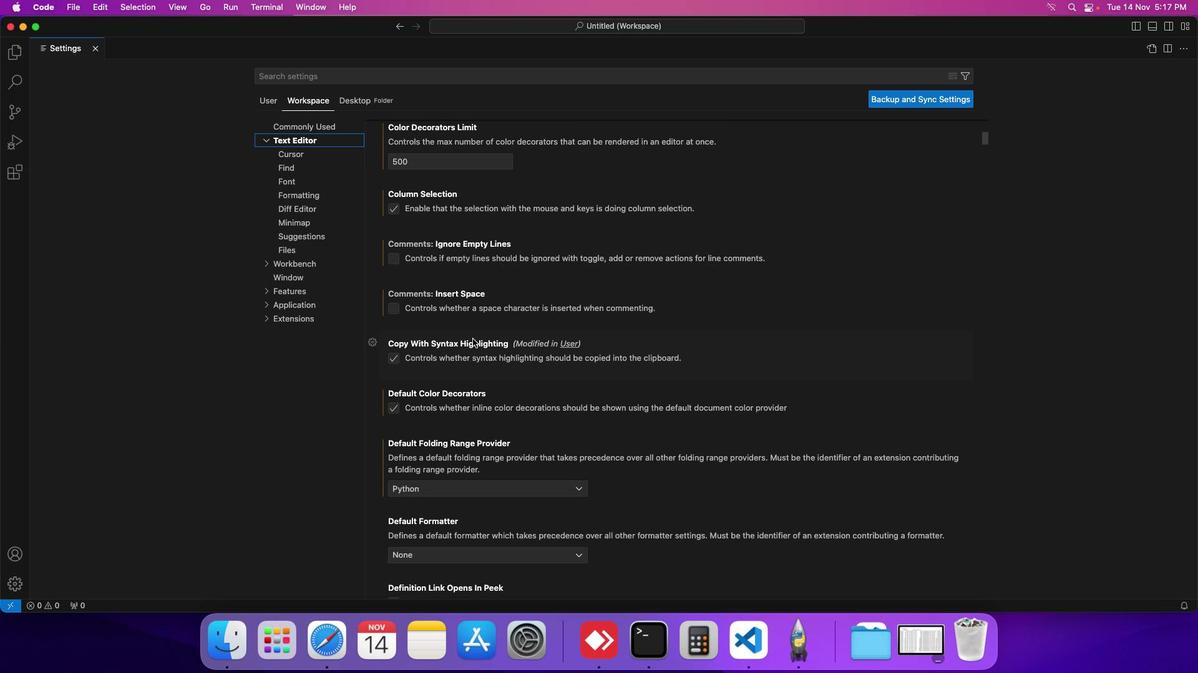 
Action: Mouse scrolled (487, 353) with delta (14, 14)
Screenshot: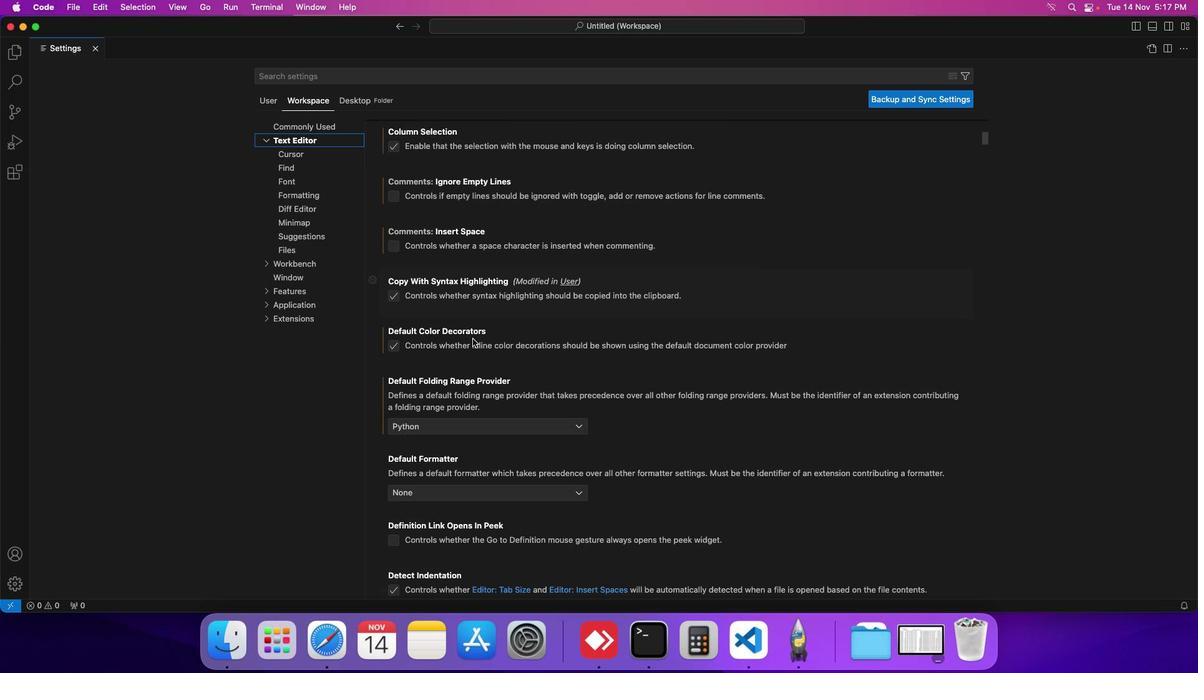 
Action: Mouse scrolled (487, 353) with delta (14, 14)
Screenshot: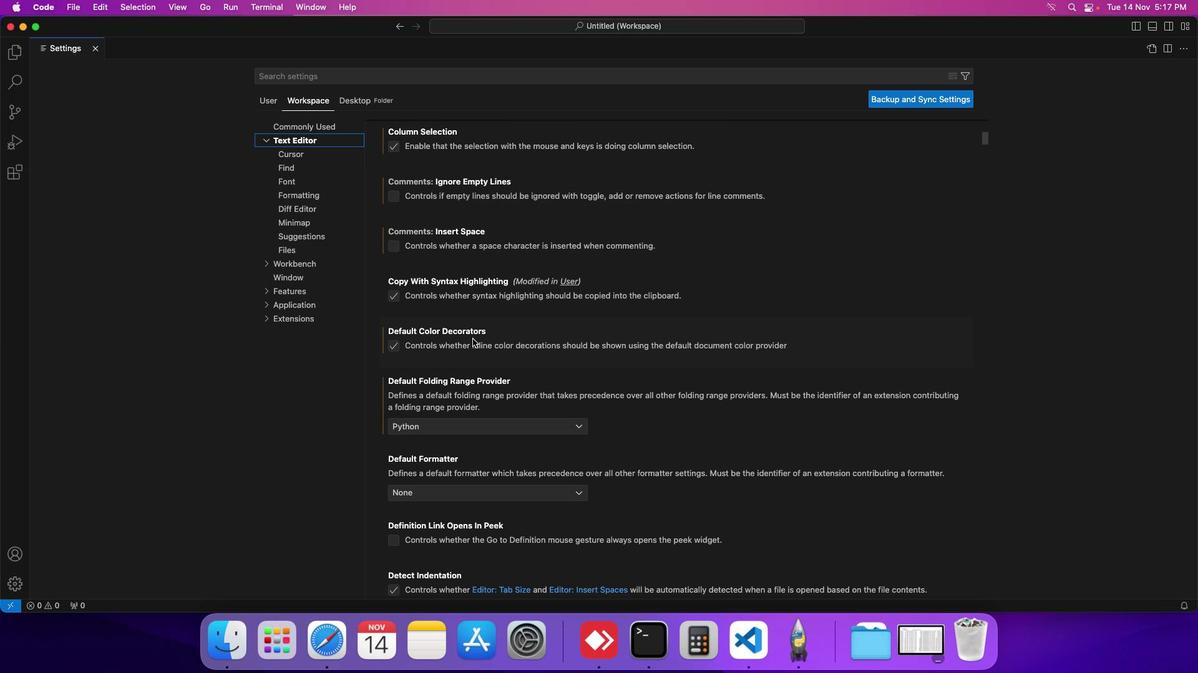 
Action: Mouse scrolled (487, 353) with delta (14, 14)
Screenshot: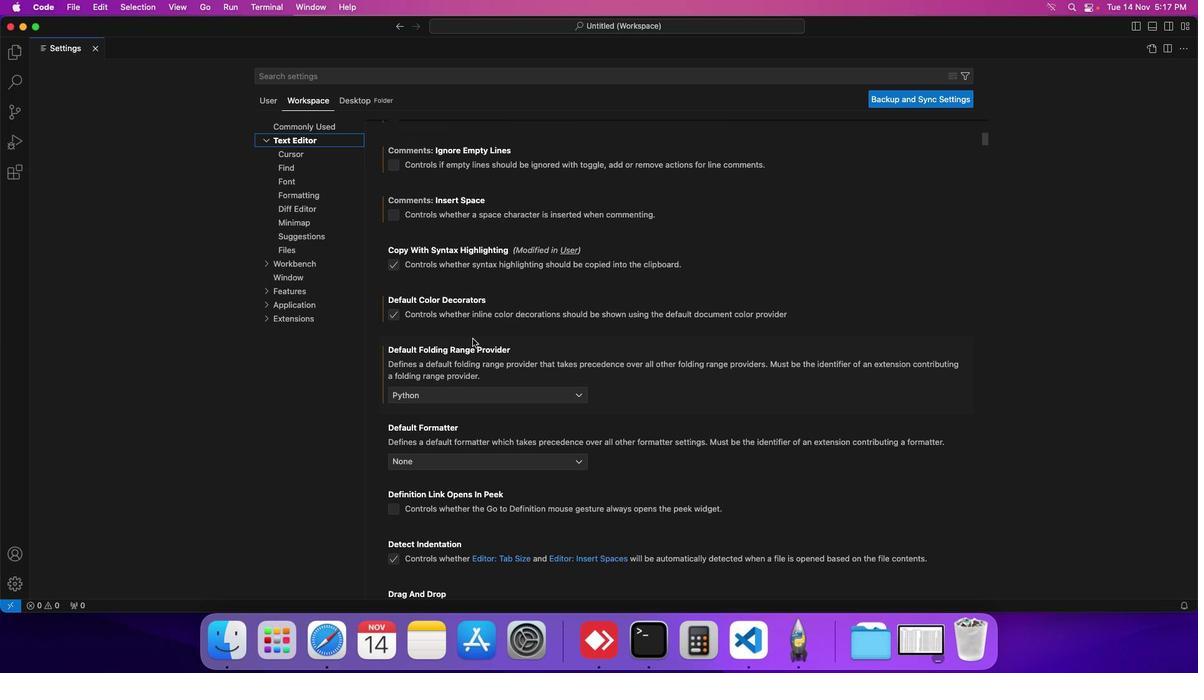 
Action: Mouse moved to (478, 405)
Screenshot: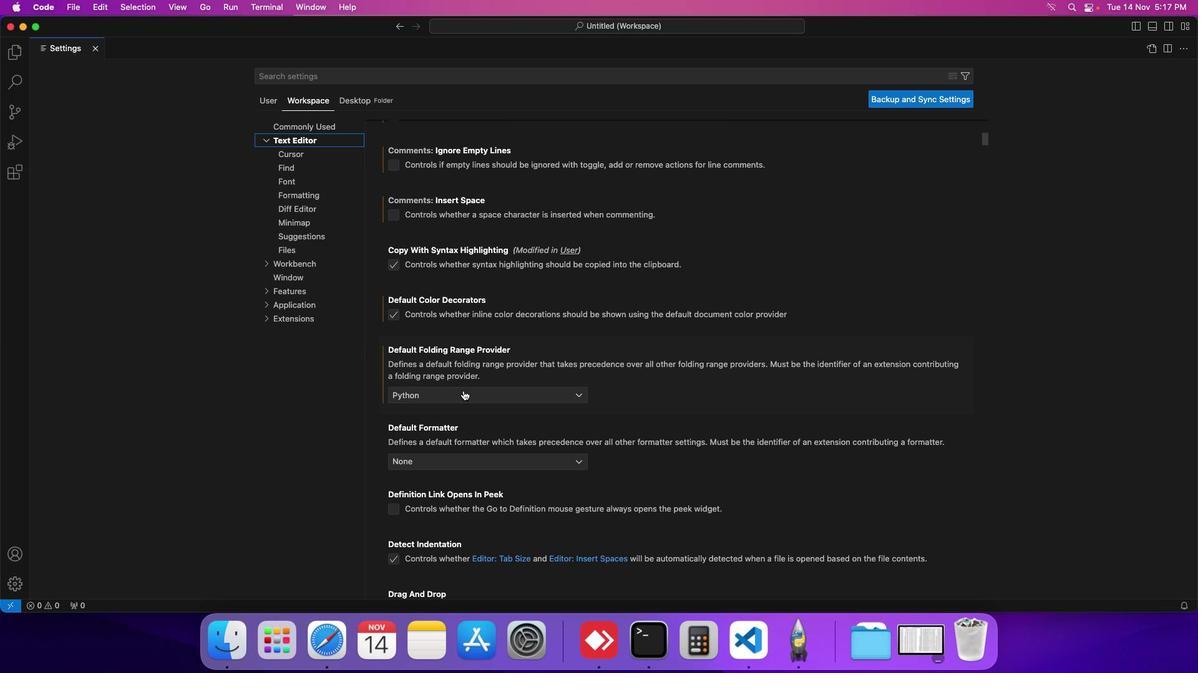 
Action: Mouse pressed left at (478, 405)
Screenshot: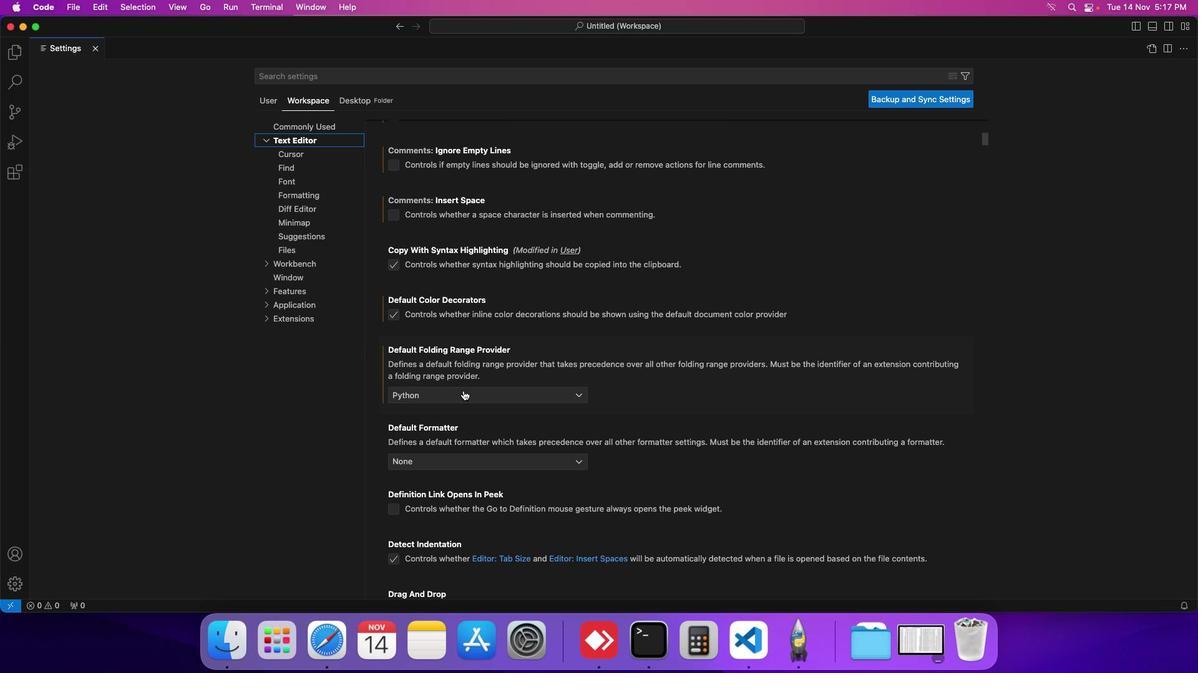 
Action: Mouse moved to (433, 516)
Screenshot: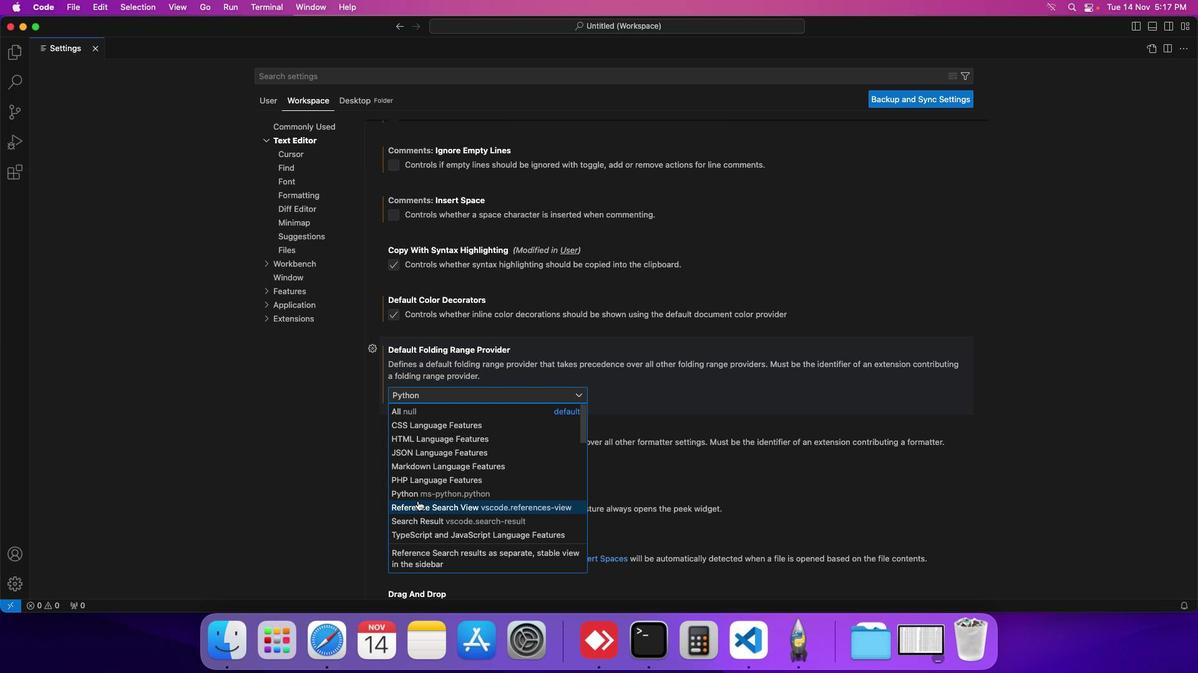 
Action: Mouse pressed left at (433, 516)
Screenshot: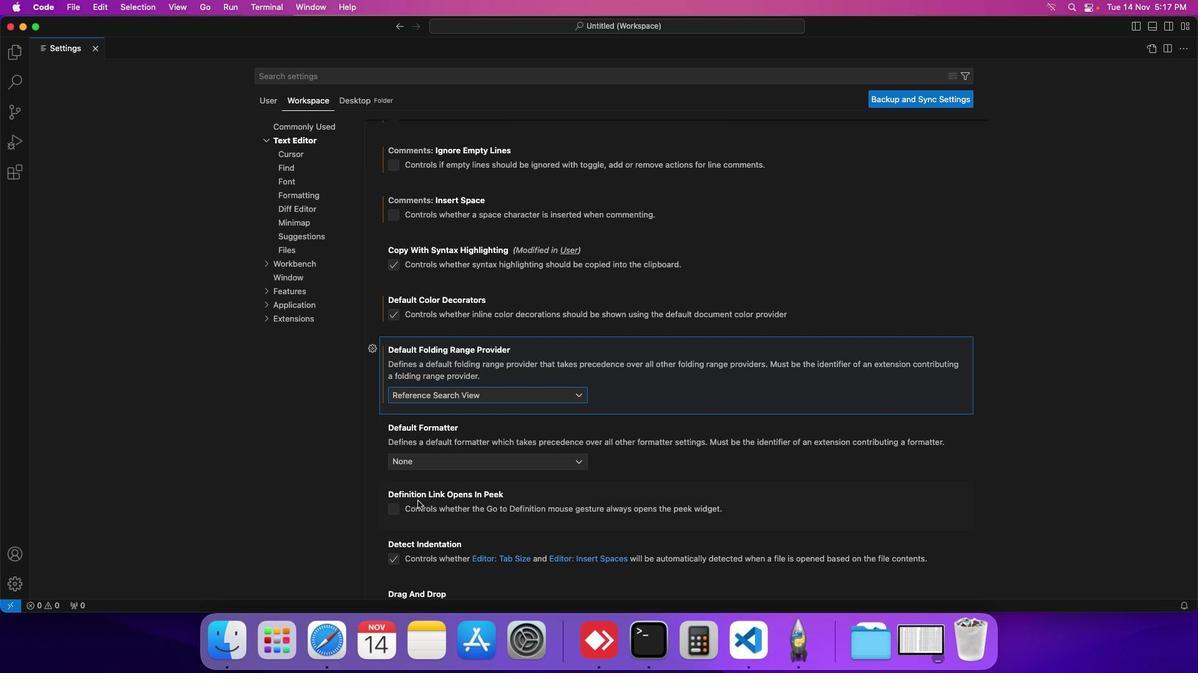 
Action: Mouse moved to (483, 418)
Screenshot: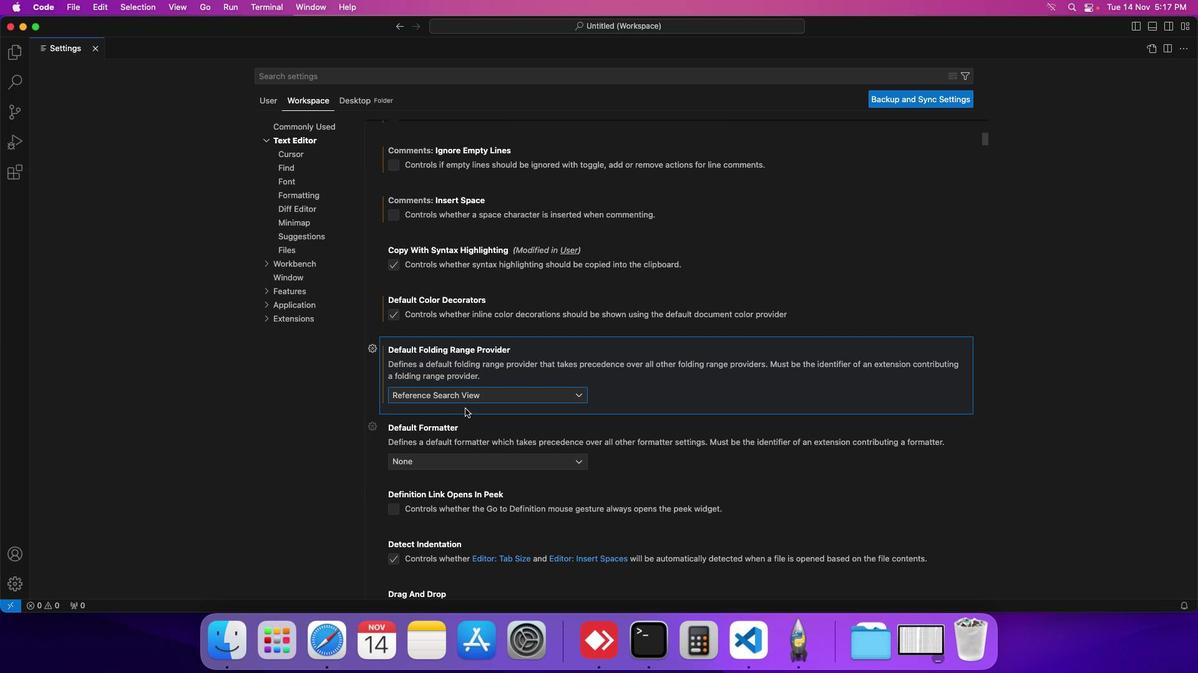 
